 Task: Look for space in Merelani, Tanzania from 8th August, 2023 to 15th August, 2023 for 9 adults in price range Rs.10000 to Rs.14000. Place can be shared room with 5 bedrooms having 9 beds and 5 bathrooms. Property type can be house, flat, guest house. Amenities needed are: wifi, TV, free parkinig on premises, gym, breakfast. Booking option can be shelf check-in. Required host language is English.
Action: Mouse moved to (395, 84)
Screenshot: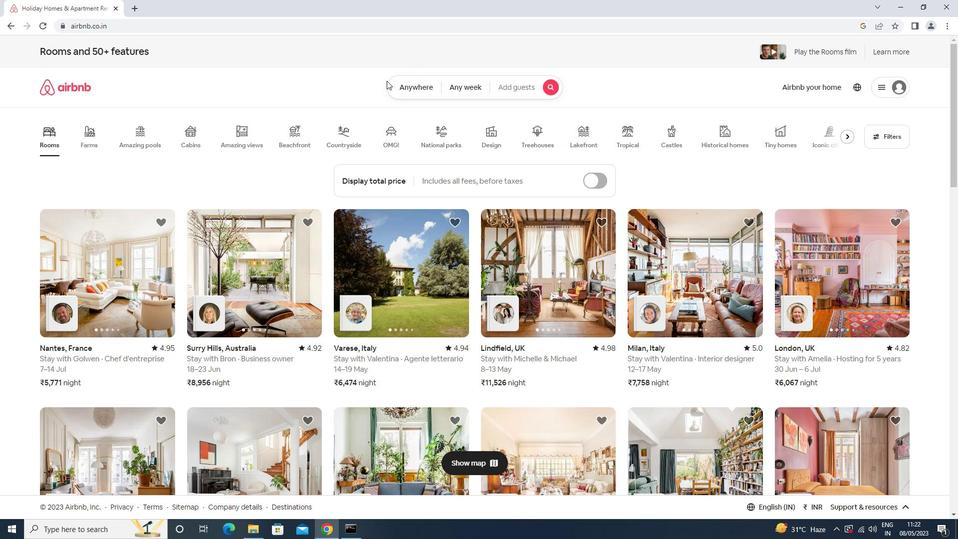 
Action: Mouse pressed left at (395, 84)
Screenshot: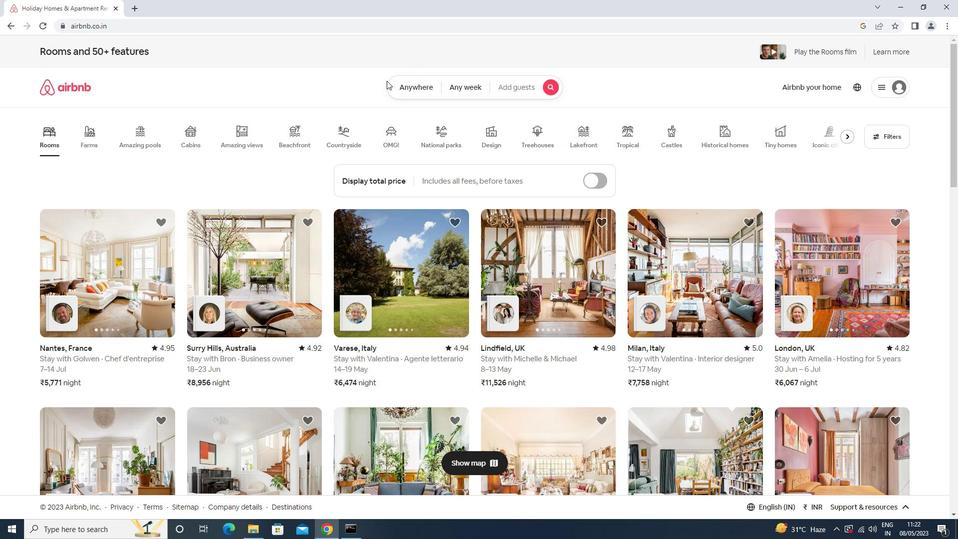 
Action: Mouse moved to (383, 116)
Screenshot: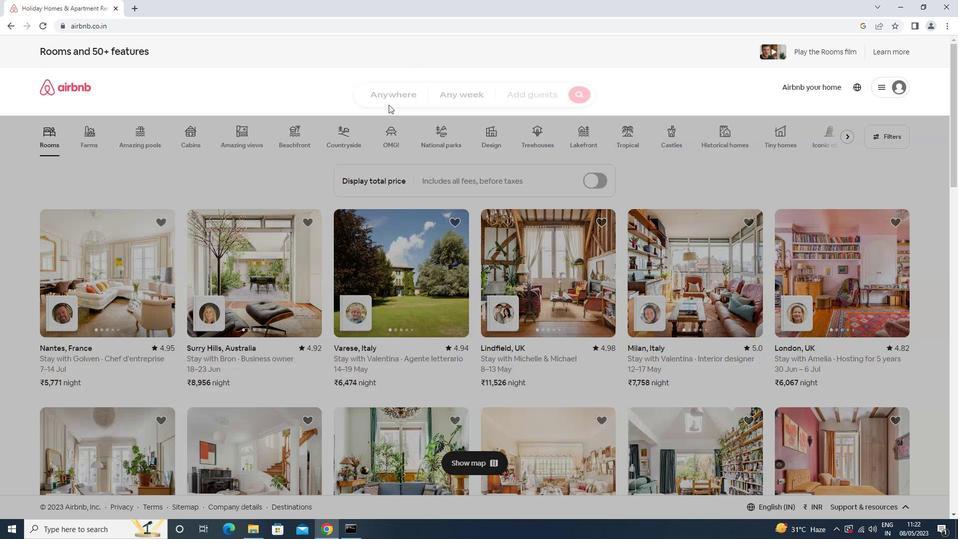 
Action: Mouse pressed left at (383, 116)
Screenshot: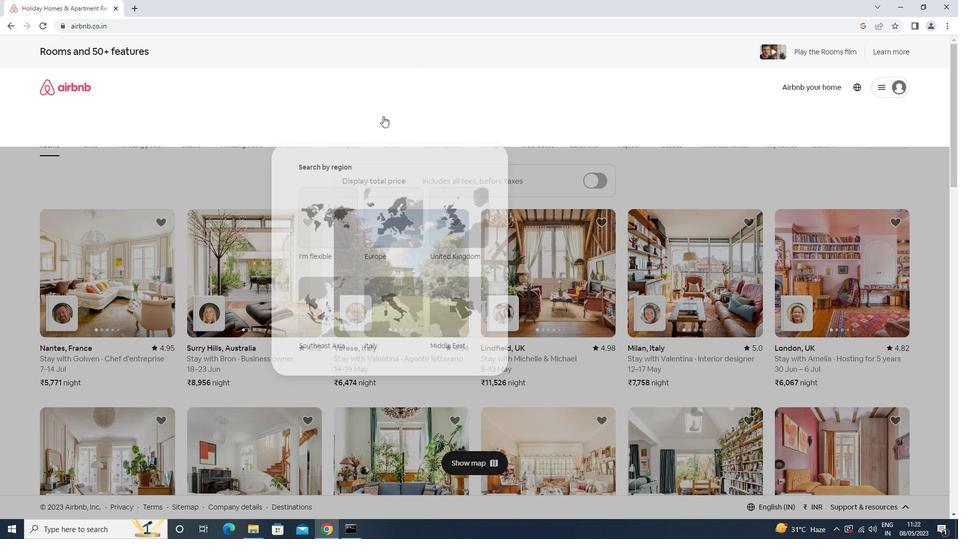 
Action: Key pressed merelani<Key.down>
Screenshot: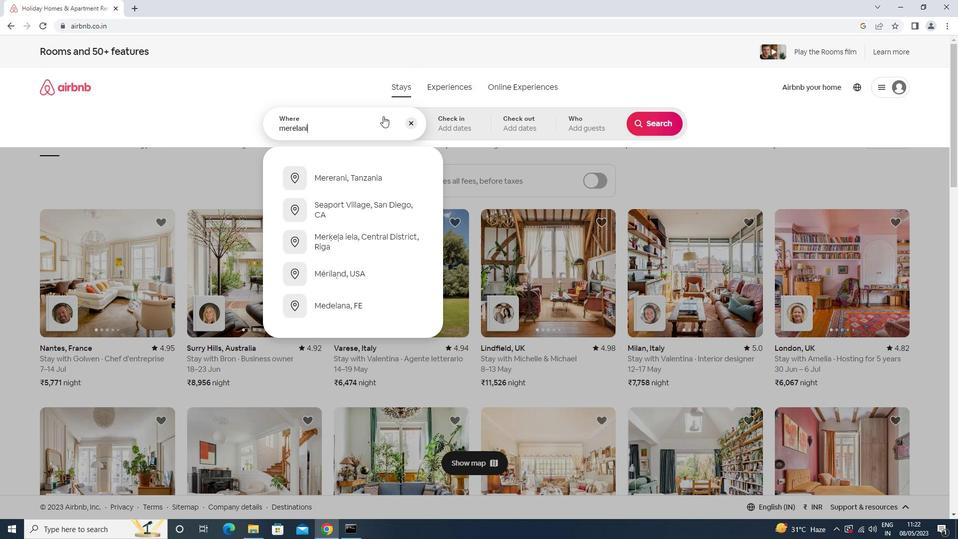 
Action: Mouse moved to (407, 104)
Screenshot: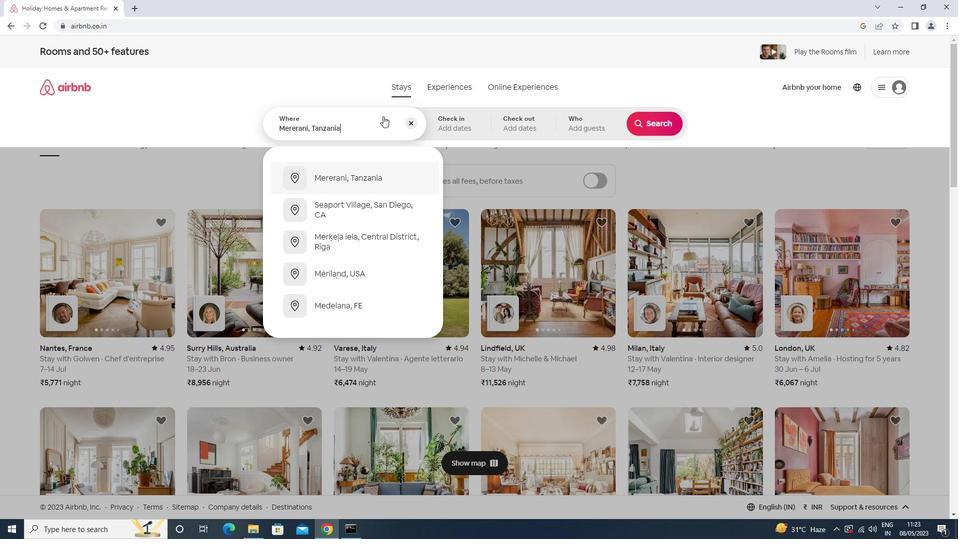 
Action: Key pressed <Key.enter>
Screenshot: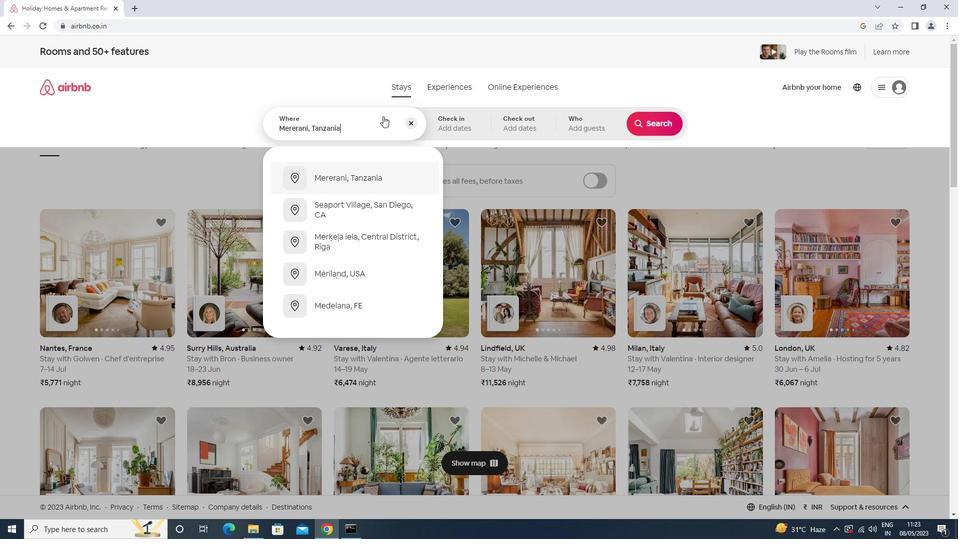 
Action: Mouse moved to (657, 206)
Screenshot: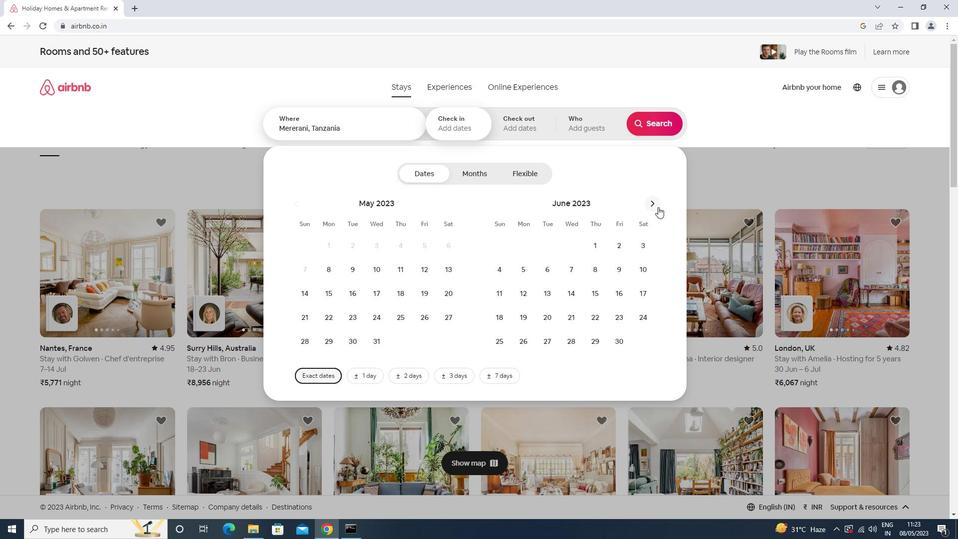 
Action: Mouse pressed left at (657, 206)
Screenshot: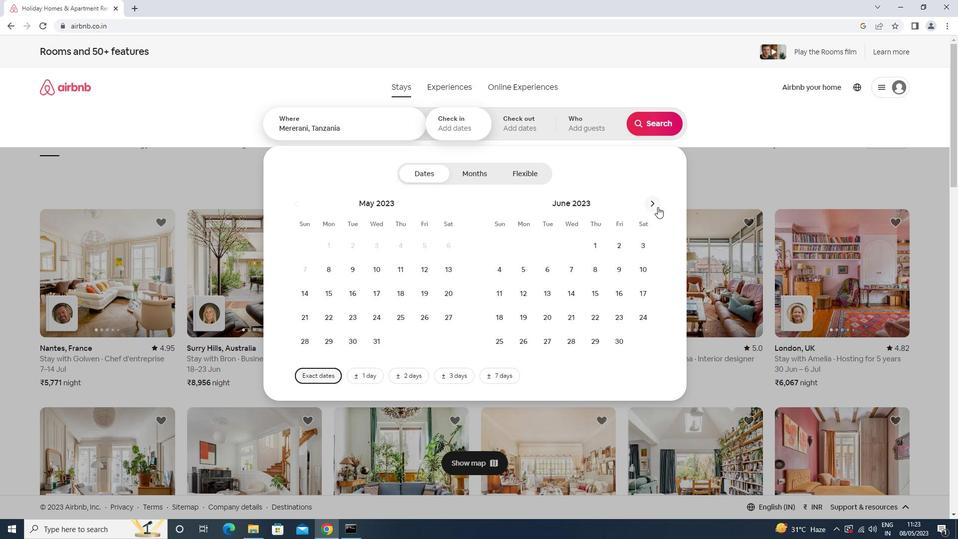 
Action: Mouse pressed left at (657, 206)
Screenshot: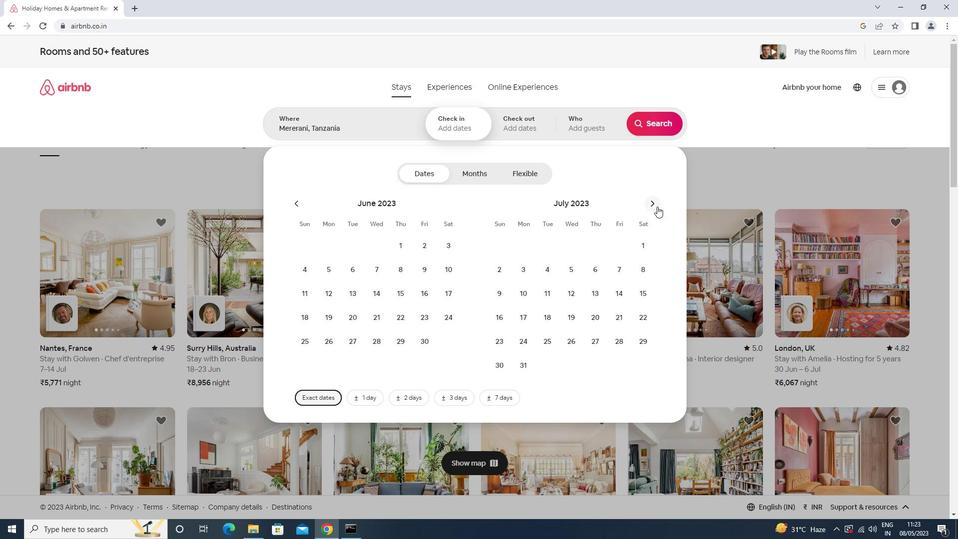 
Action: Mouse moved to (551, 266)
Screenshot: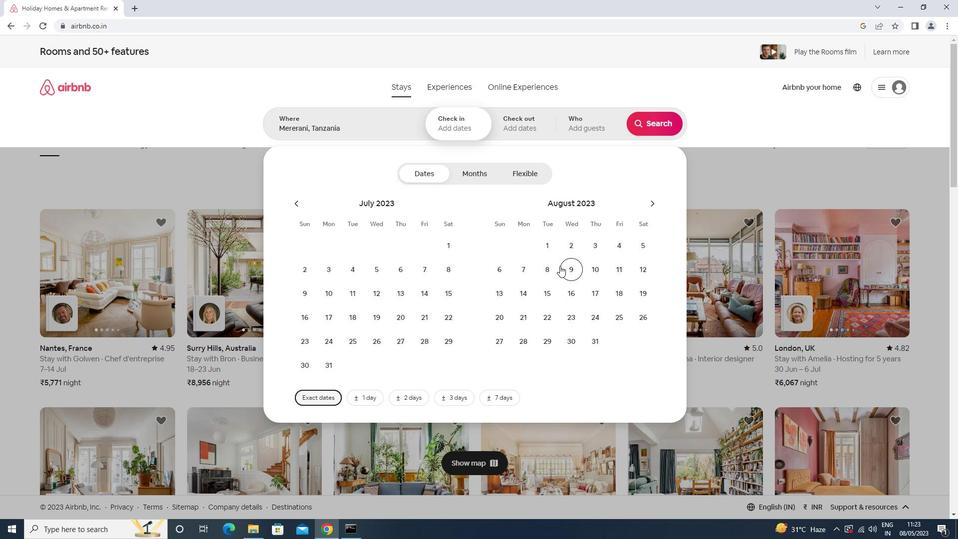 
Action: Mouse pressed left at (551, 266)
Screenshot: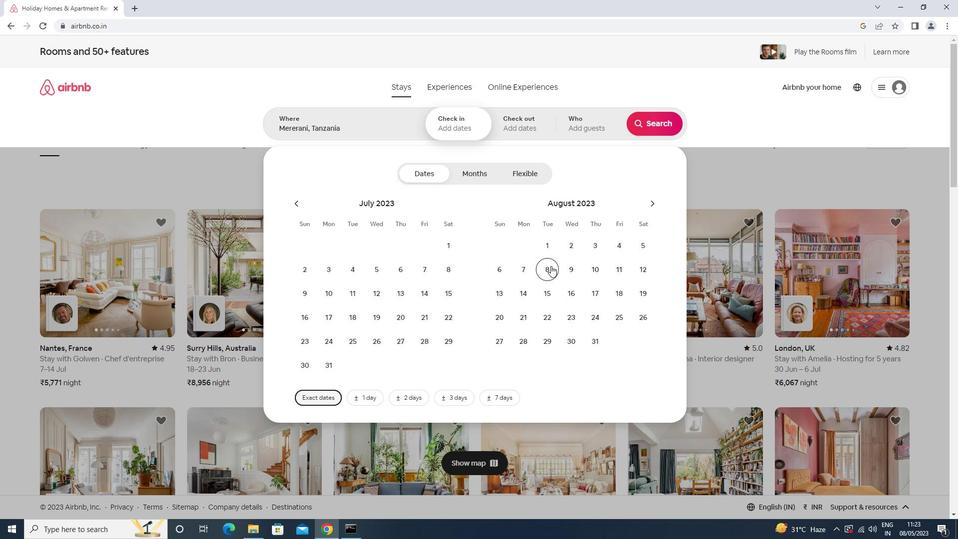 
Action: Mouse moved to (551, 292)
Screenshot: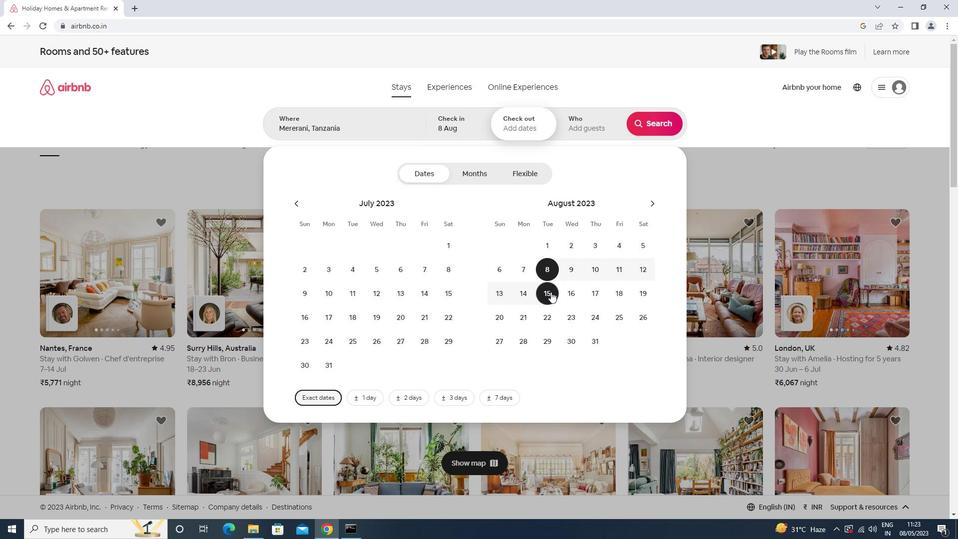 
Action: Mouse pressed left at (551, 292)
Screenshot: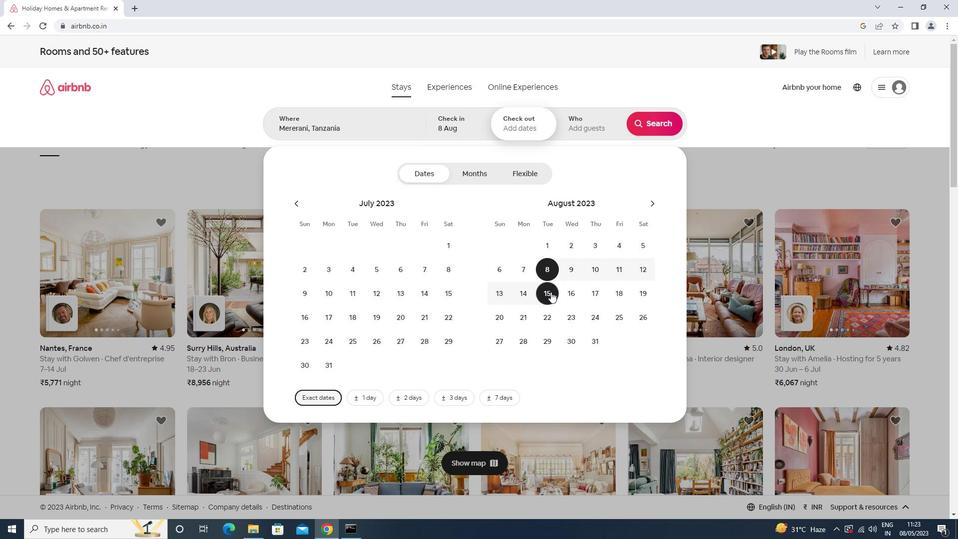 
Action: Mouse moved to (594, 129)
Screenshot: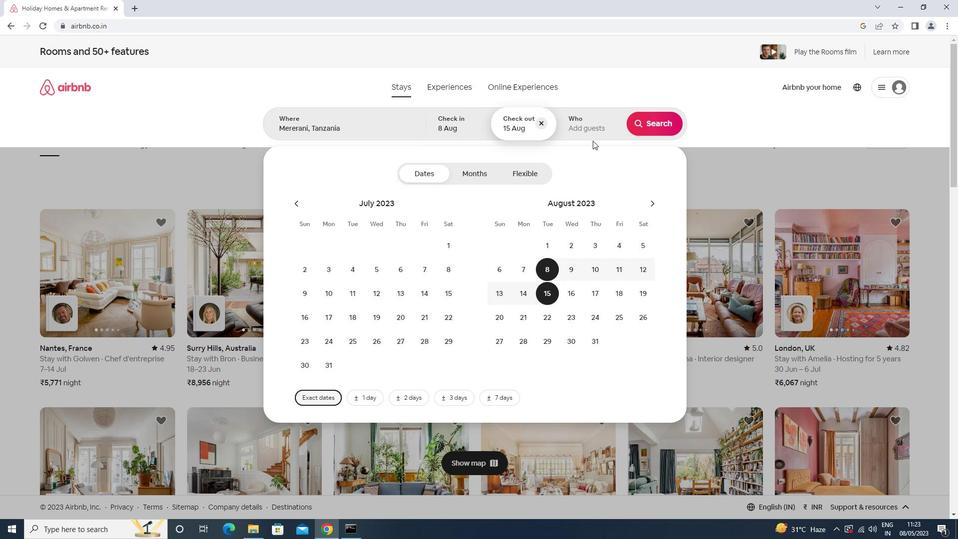 
Action: Mouse pressed left at (594, 129)
Screenshot: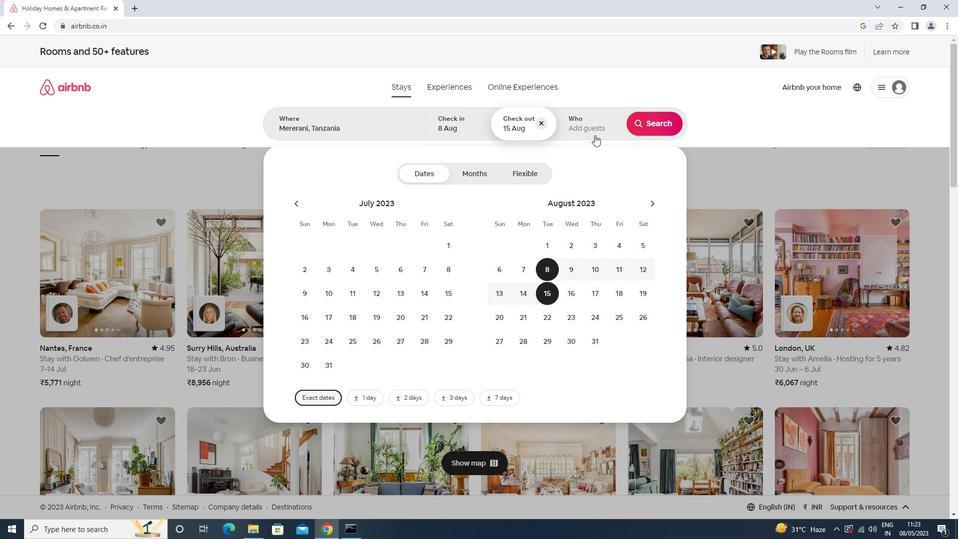 
Action: Mouse moved to (656, 177)
Screenshot: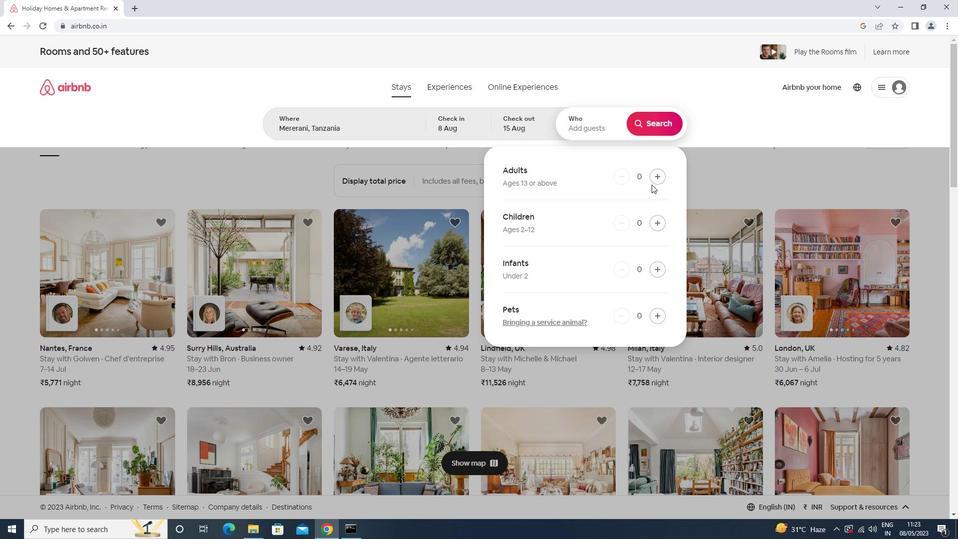 
Action: Mouse pressed left at (656, 177)
Screenshot: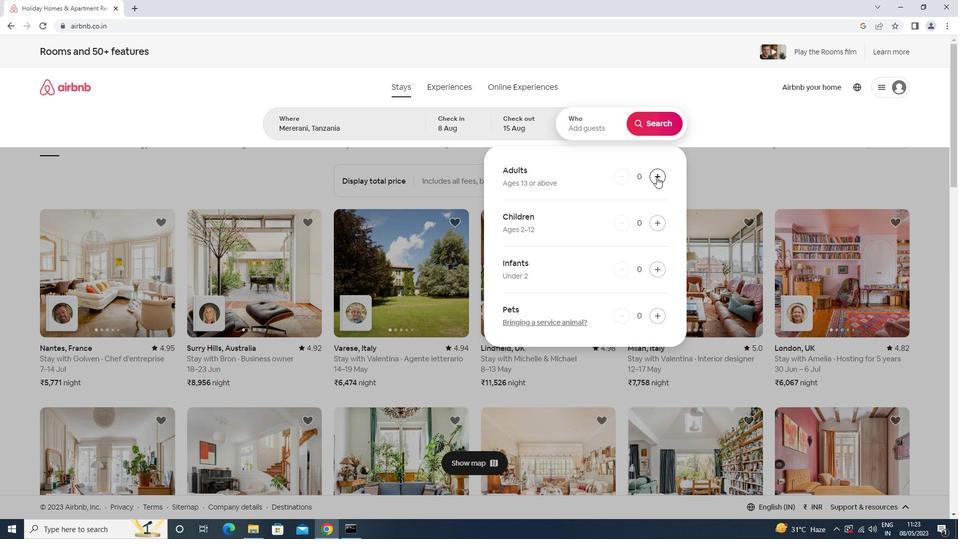 
Action: Mouse pressed left at (656, 177)
Screenshot: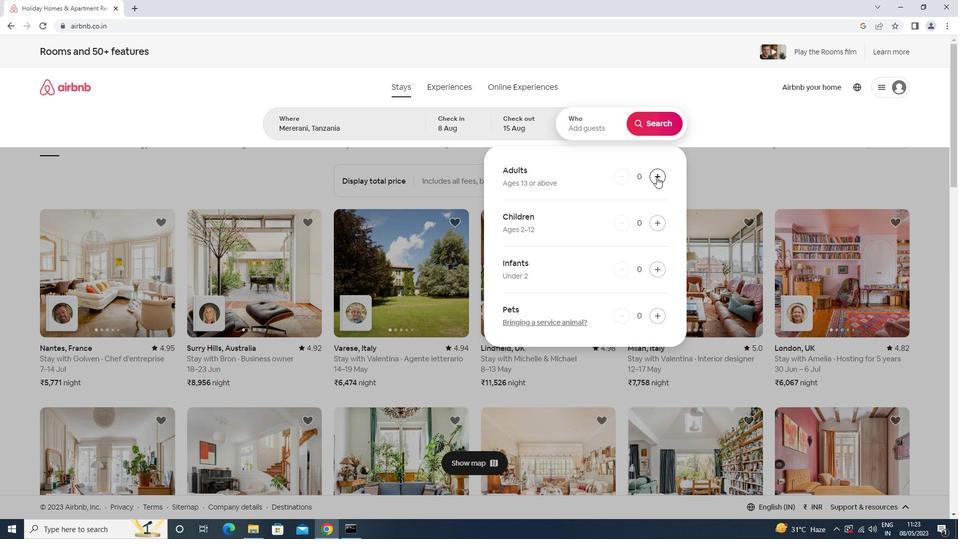 
Action: Mouse pressed left at (656, 177)
Screenshot: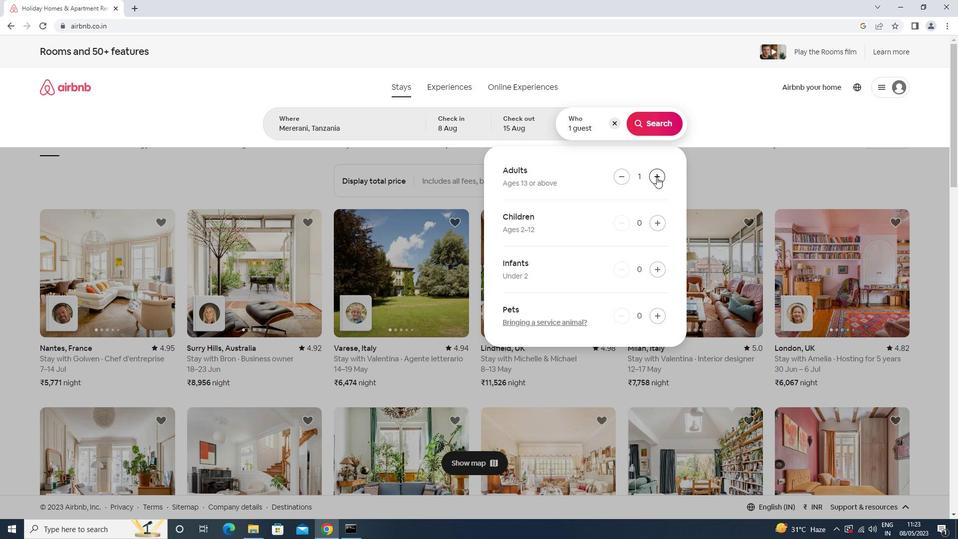 
Action: Mouse pressed left at (656, 177)
Screenshot: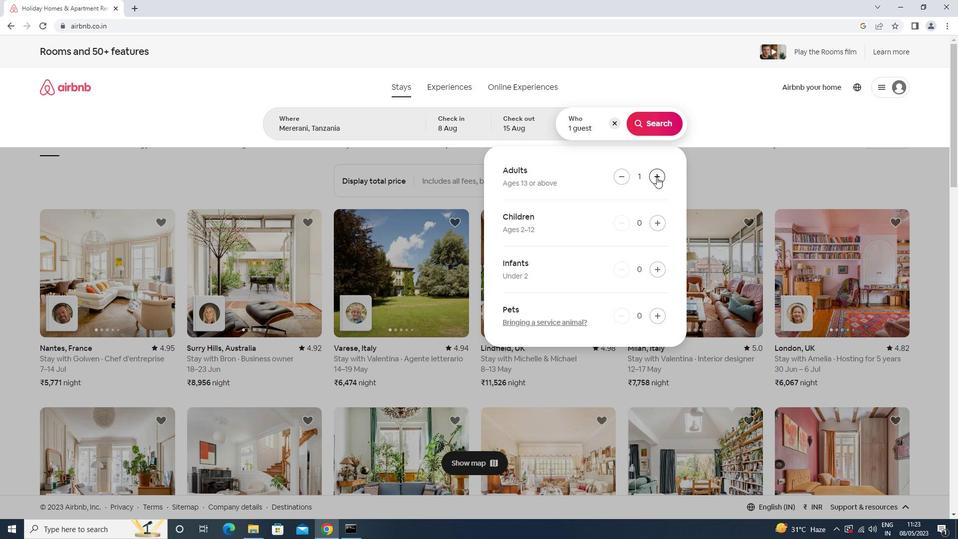 
Action: Mouse pressed left at (656, 177)
Screenshot: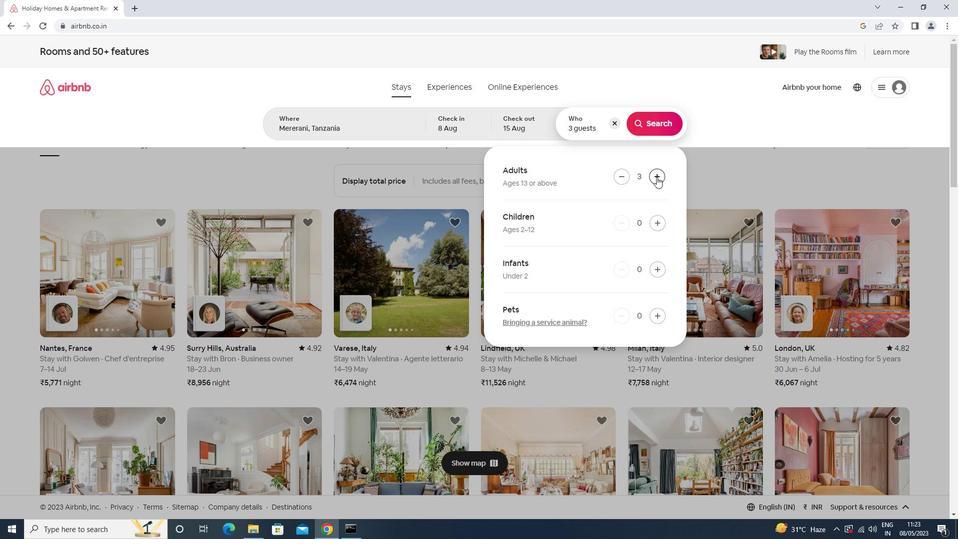 
Action: Mouse pressed left at (656, 177)
Screenshot: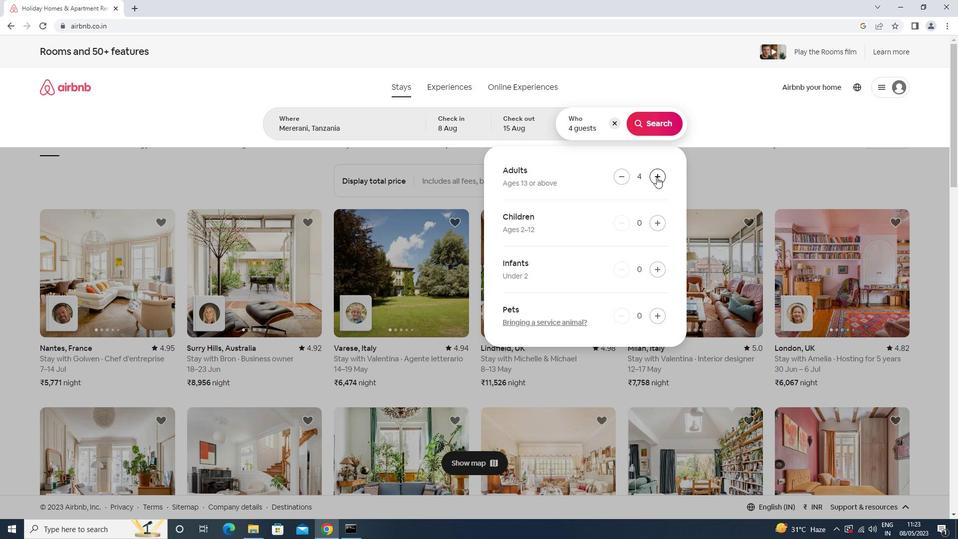 
Action: Mouse pressed left at (656, 177)
Screenshot: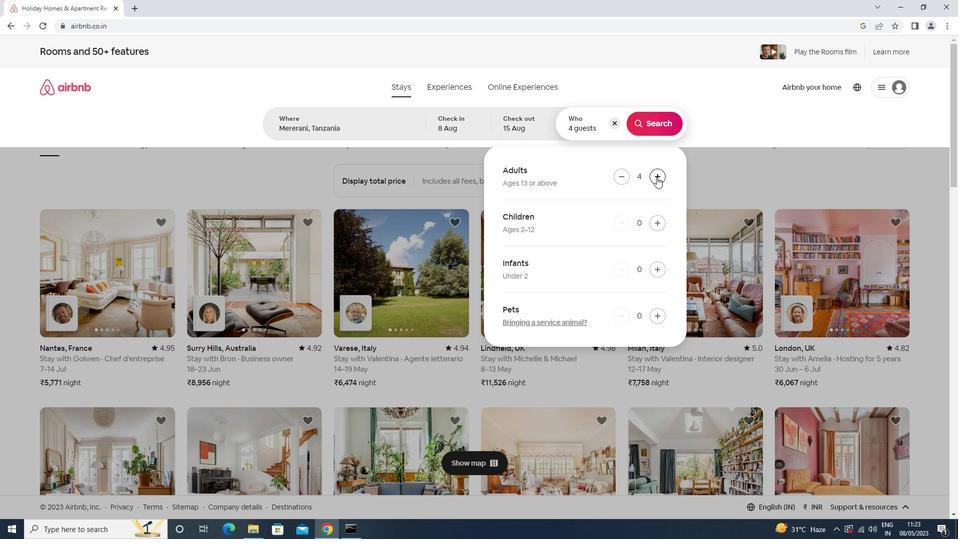 
Action: Mouse pressed left at (656, 177)
Screenshot: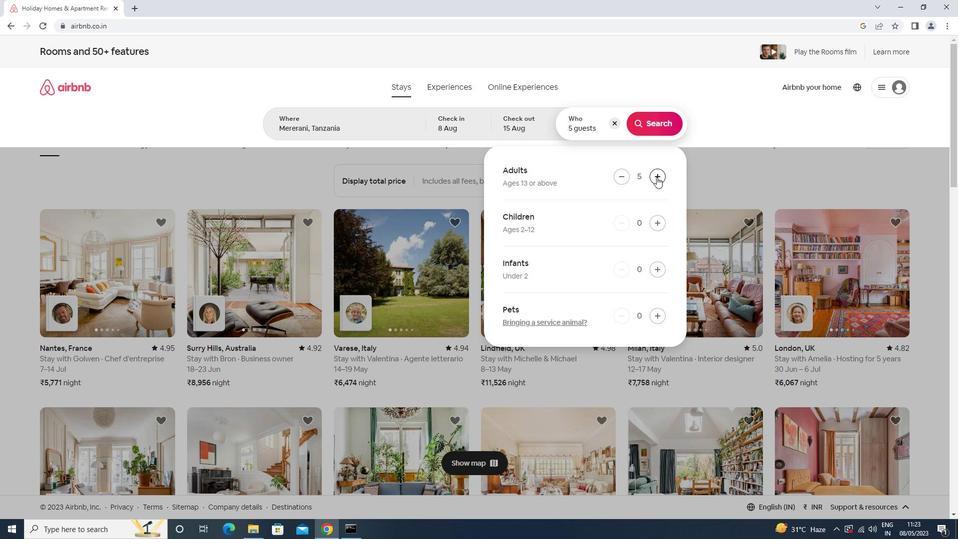 
Action: Mouse pressed left at (656, 177)
Screenshot: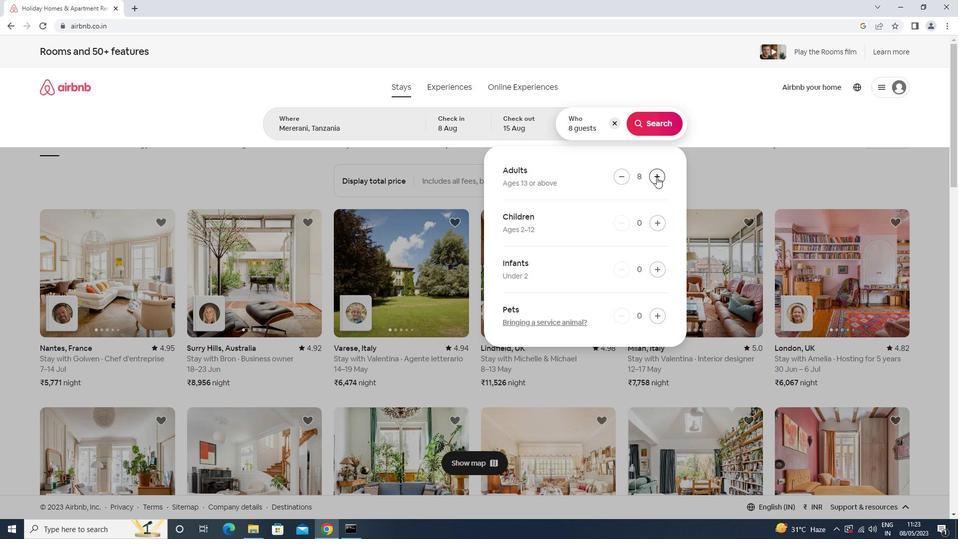 
Action: Mouse moved to (658, 125)
Screenshot: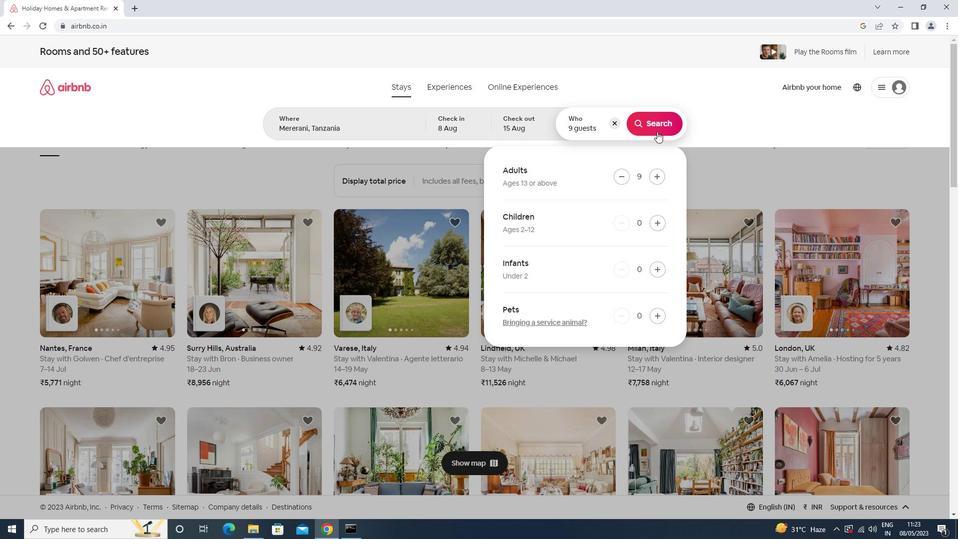 
Action: Mouse pressed left at (658, 125)
Screenshot: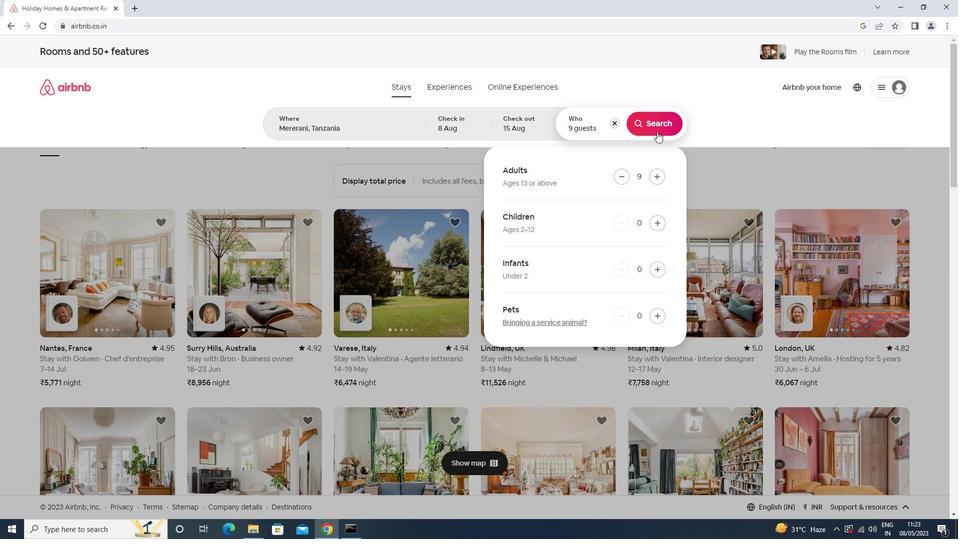 
Action: Mouse moved to (919, 95)
Screenshot: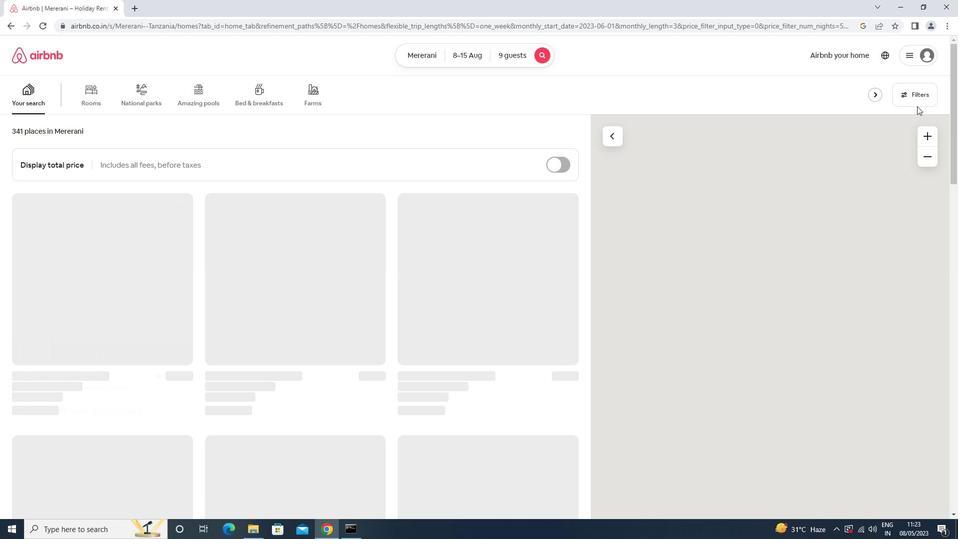 
Action: Mouse pressed left at (919, 95)
Screenshot: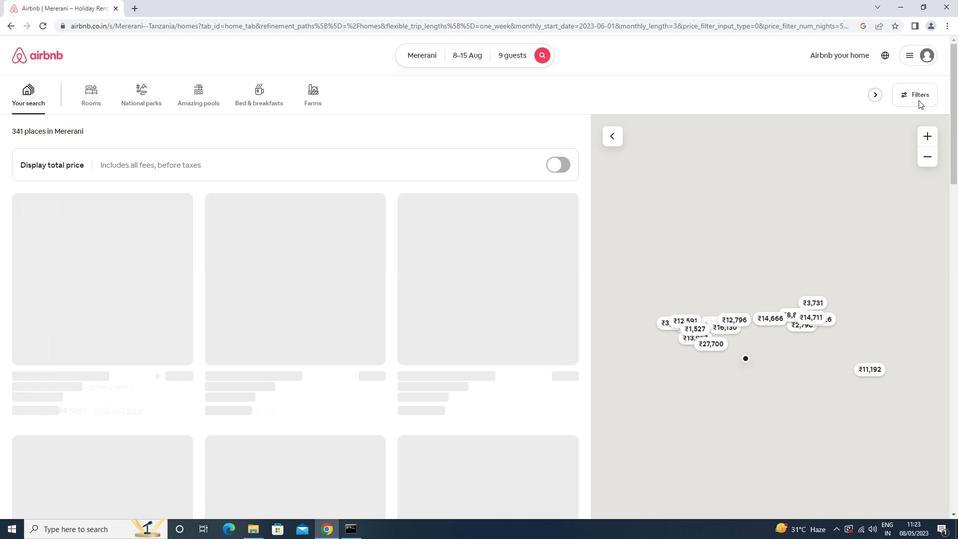 
Action: Mouse moved to (403, 336)
Screenshot: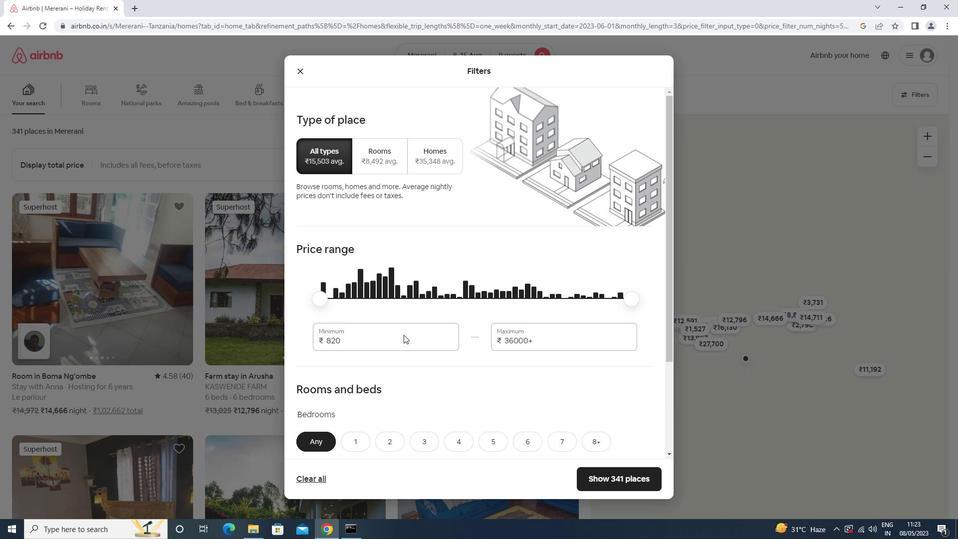 
Action: Mouse pressed left at (403, 336)
Screenshot: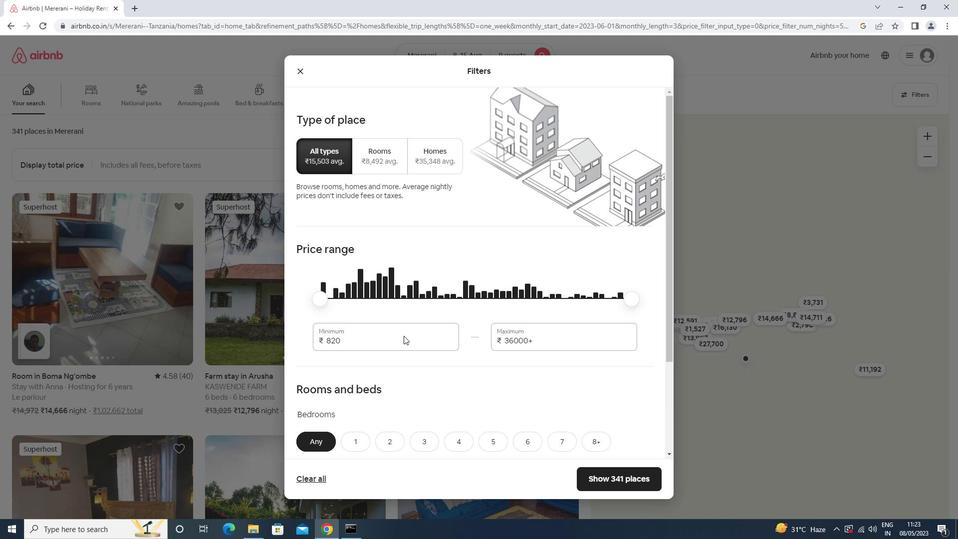 
Action: Key pressed <Key.backspace><Key.backspace><Key.backspace>10000<Key.tab>14000
Screenshot: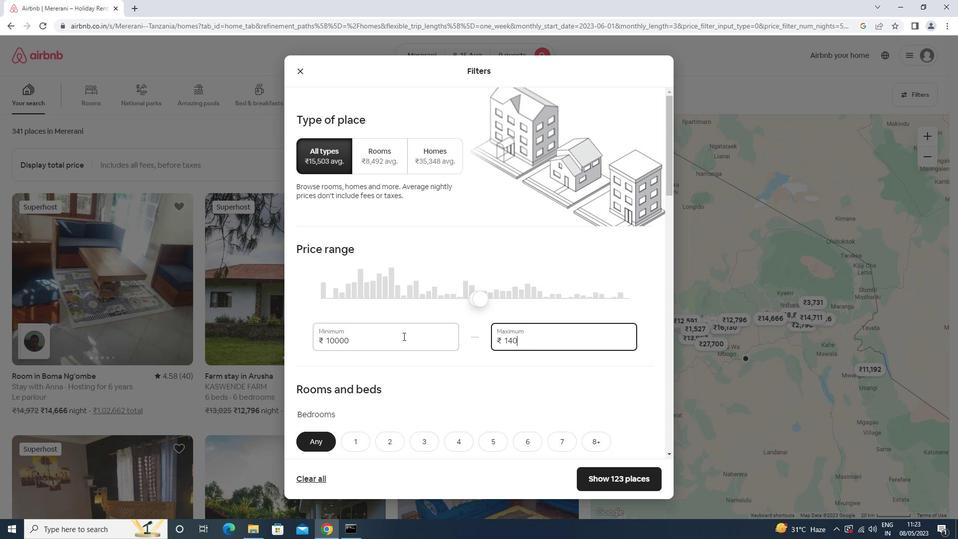 
Action: Mouse moved to (406, 342)
Screenshot: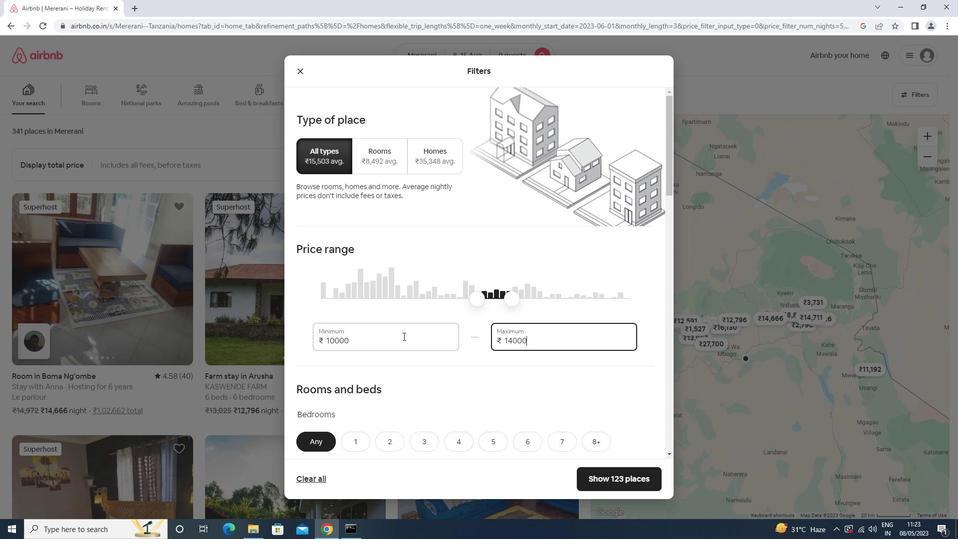 
Action: Mouse scrolled (406, 342) with delta (0, 0)
Screenshot: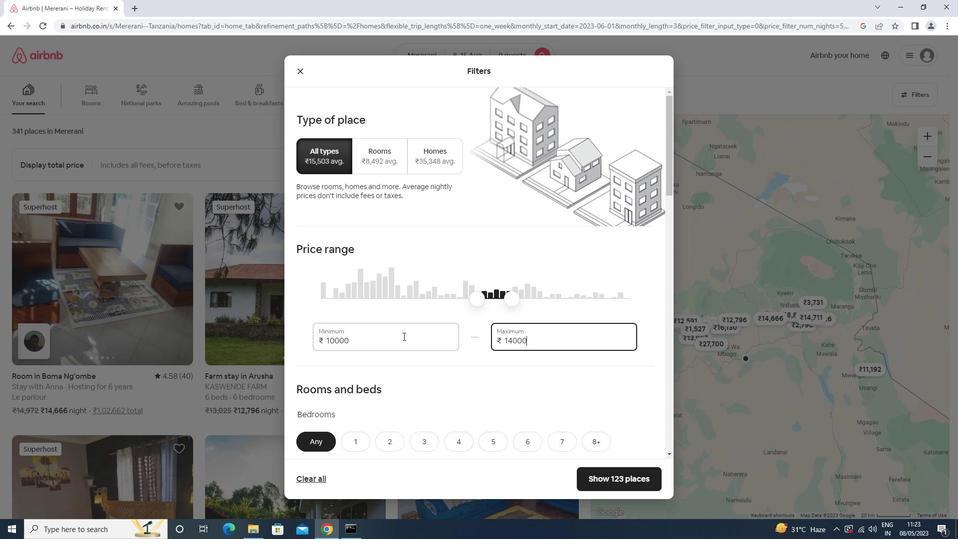 
Action: Mouse moved to (409, 346)
Screenshot: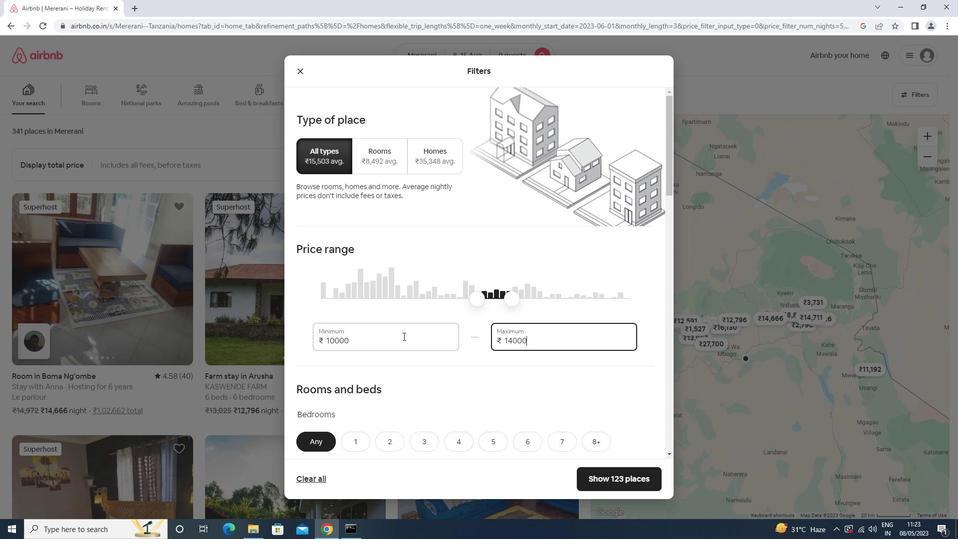 
Action: Mouse scrolled (409, 345) with delta (0, 0)
Screenshot: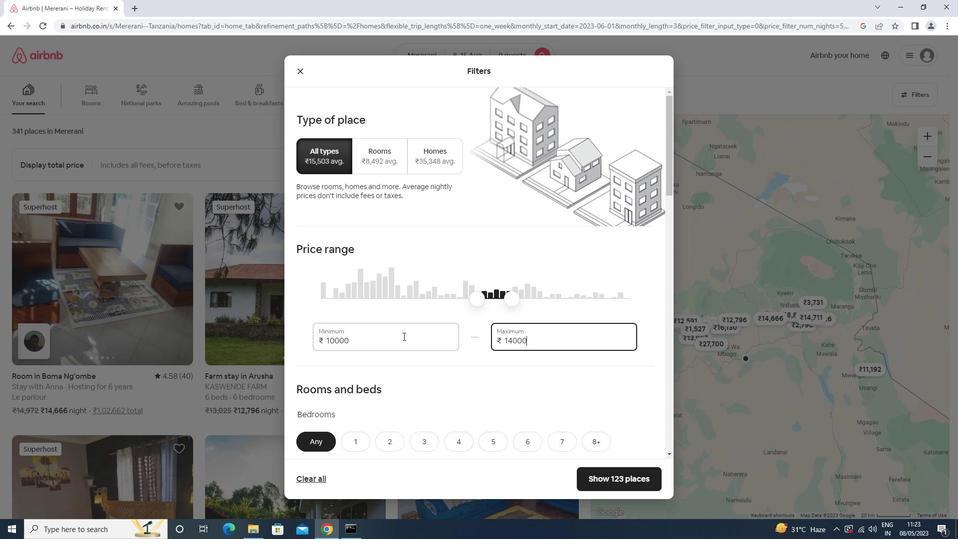 
Action: Mouse moved to (410, 346)
Screenshot: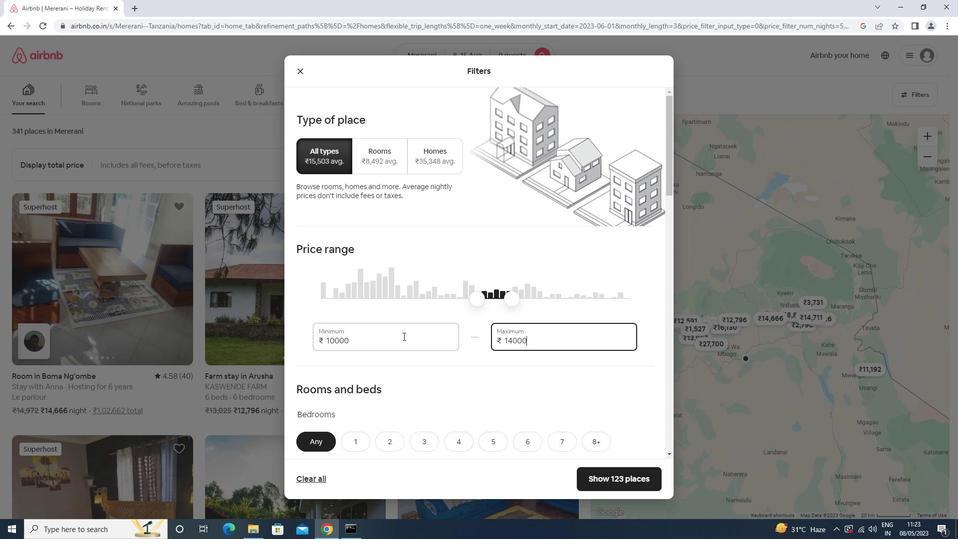 
Action: Mouse scrolled (410, 345) with delta (0, 0)
Screenshot: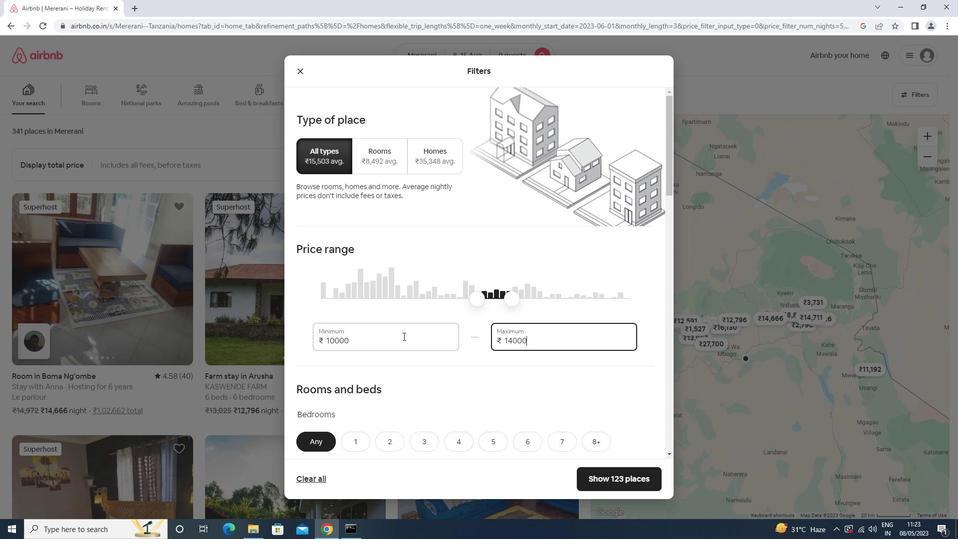 
Action: Mouse moved to (497, 292)
Screenshot: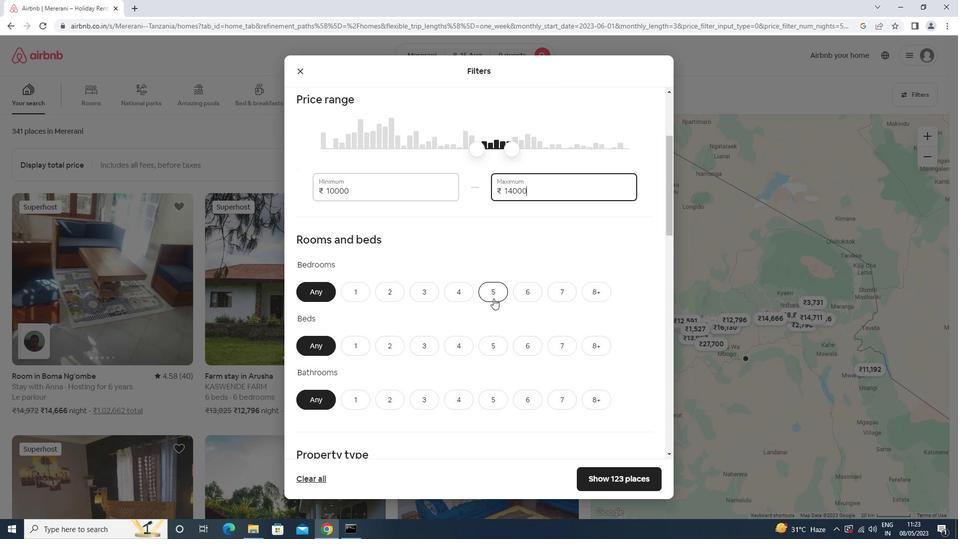 
Action: Mouse pressed left at (497, 292)
Screenshot: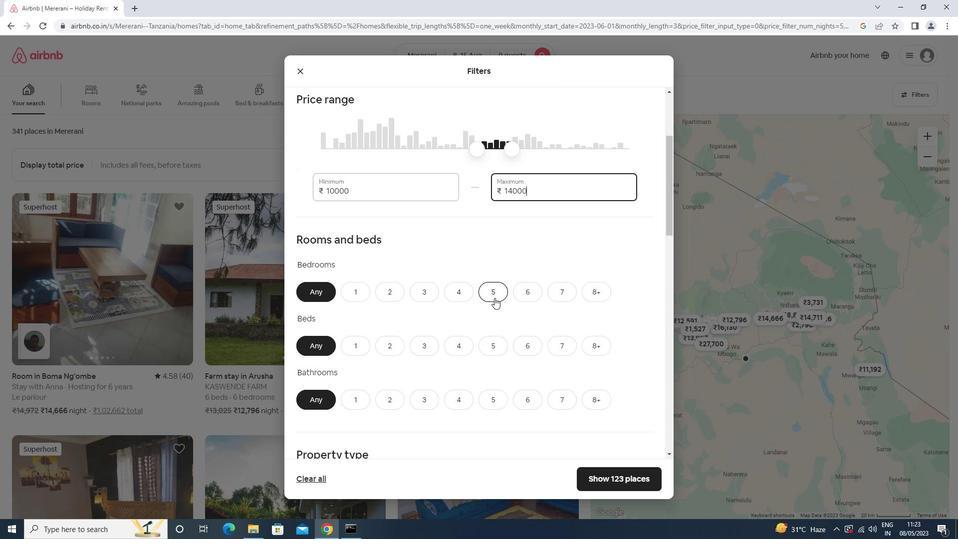 
Action: Mouse moved to (601, 340)
Screenshot: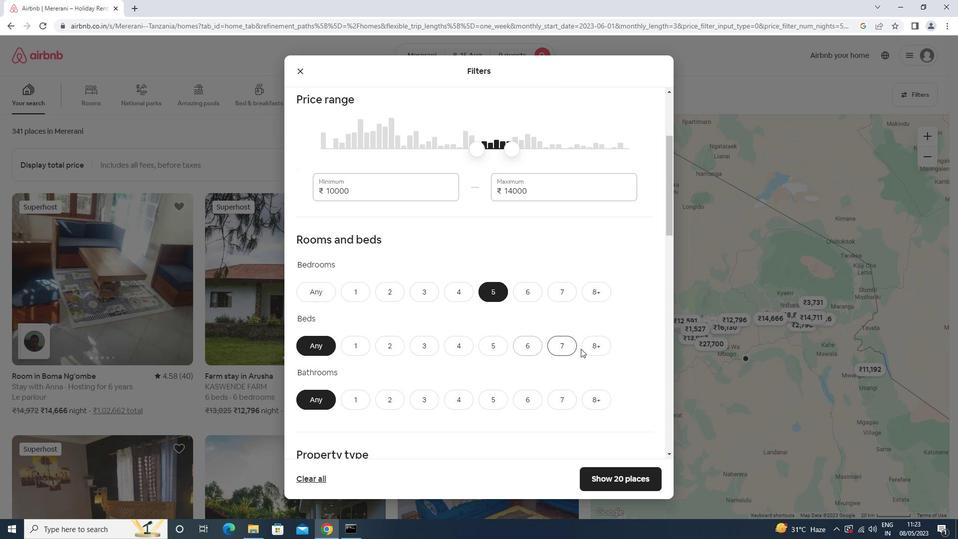 
Action: Mouse pressed left at (601, 340)
Screenshot: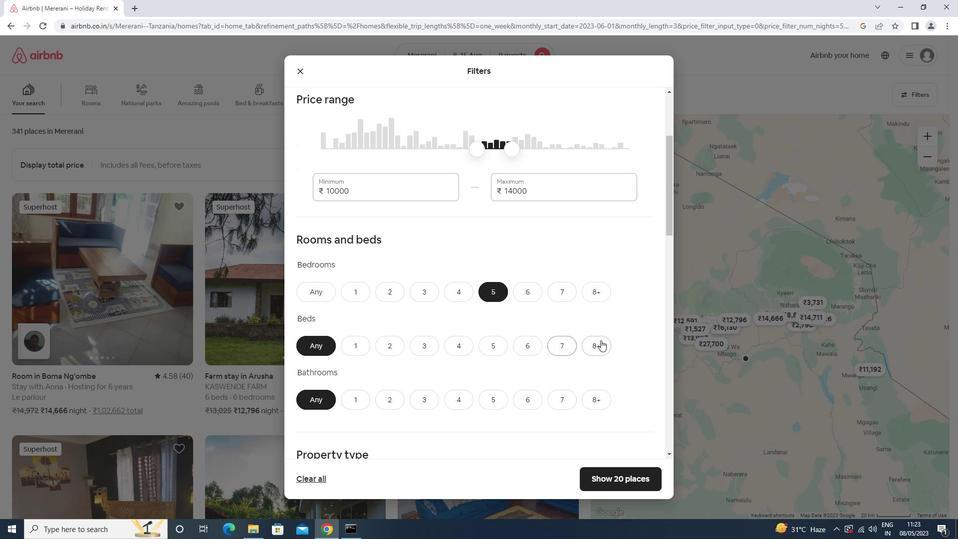 
Action: Mouse moved to (487, 393)
Screenshot: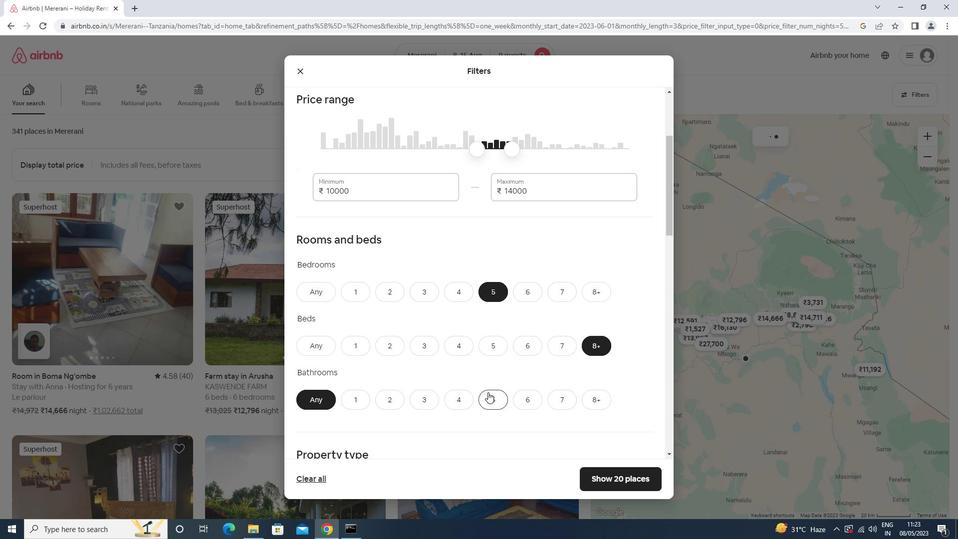 
Action: Mouse pressed left at (487, 393)
Screenshot: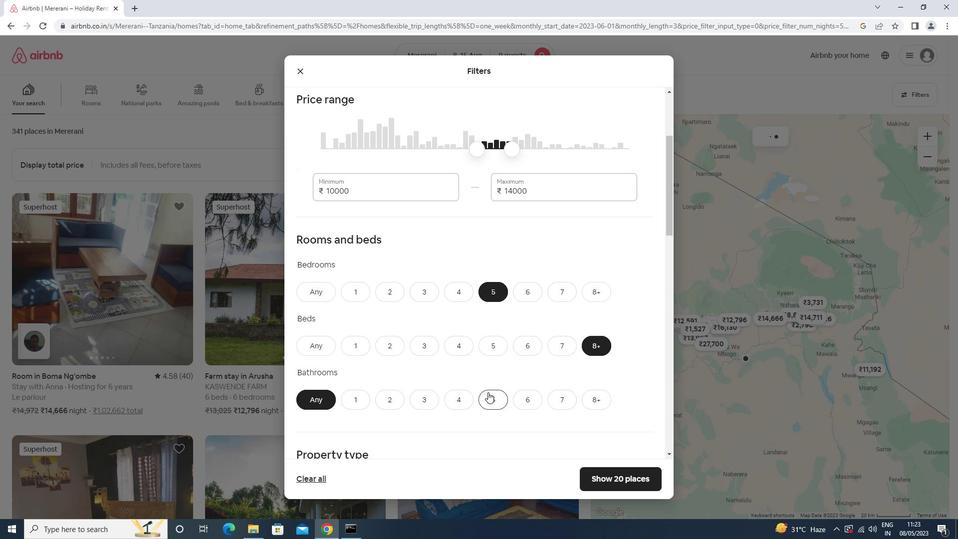 
Action: Mouse moved to (496, 358)
Screenshot: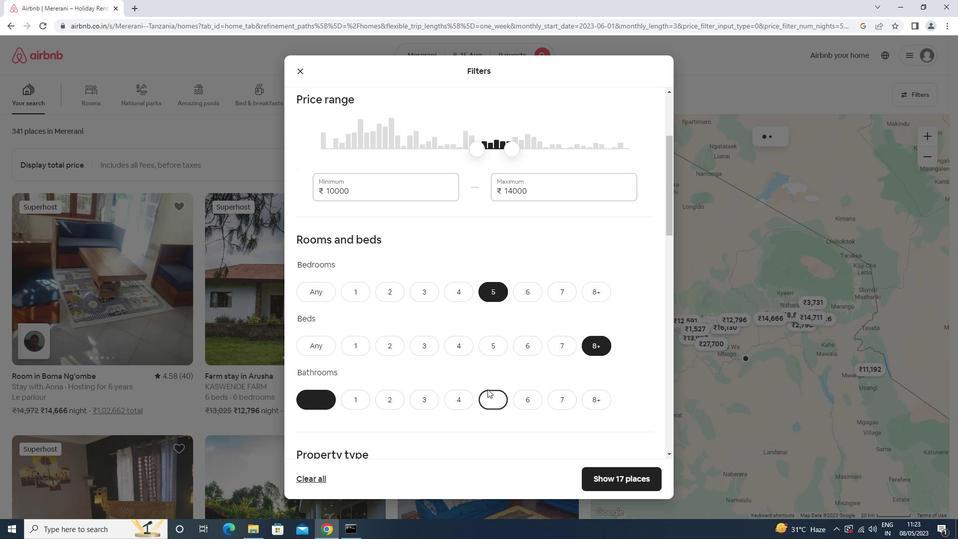 
Action: Mouse scrolled (496, 357) with delta (0, 0)
Screenshot: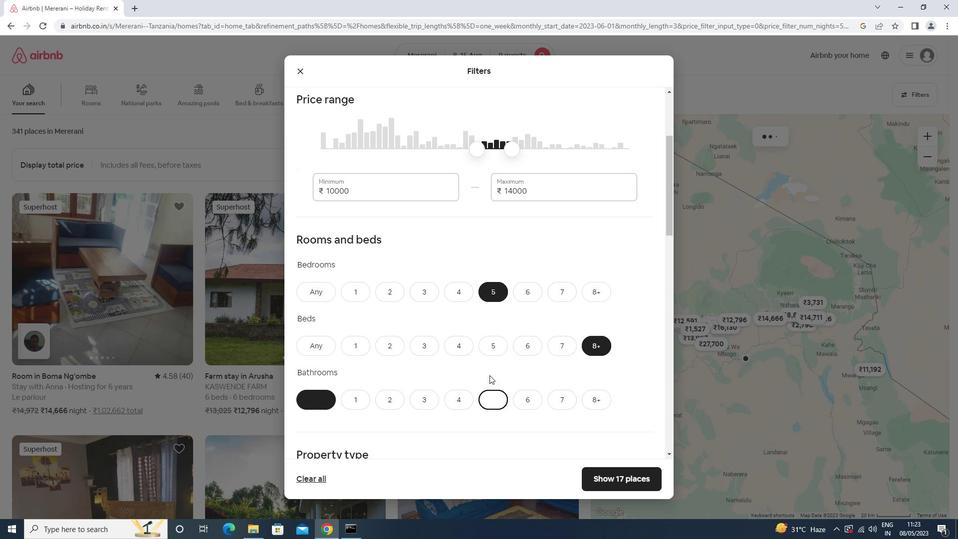 
Action: Mouse scrolled (496, 357) with delta (0, 0)
Screenshot: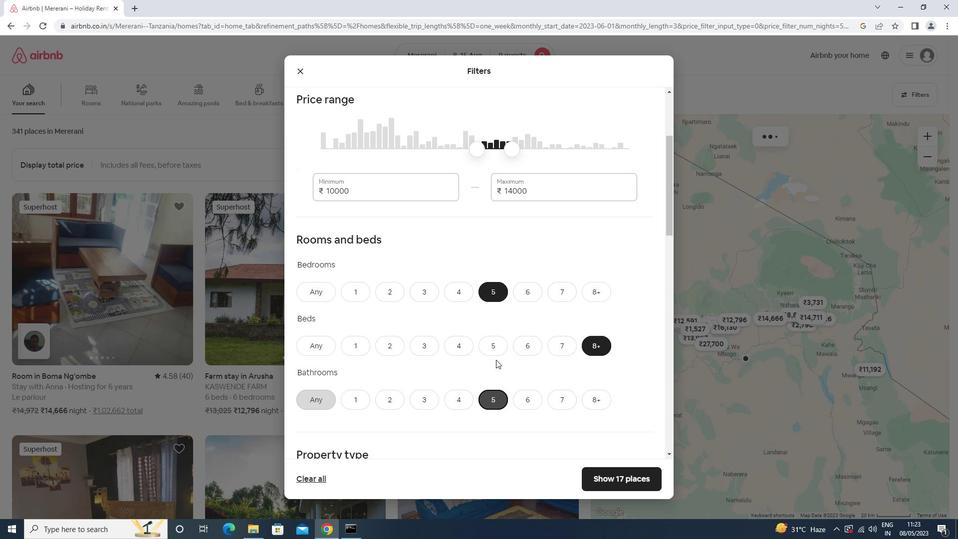 
Action: Mouse scrolled (496, 357) with delta (0, 0)
Screenshot: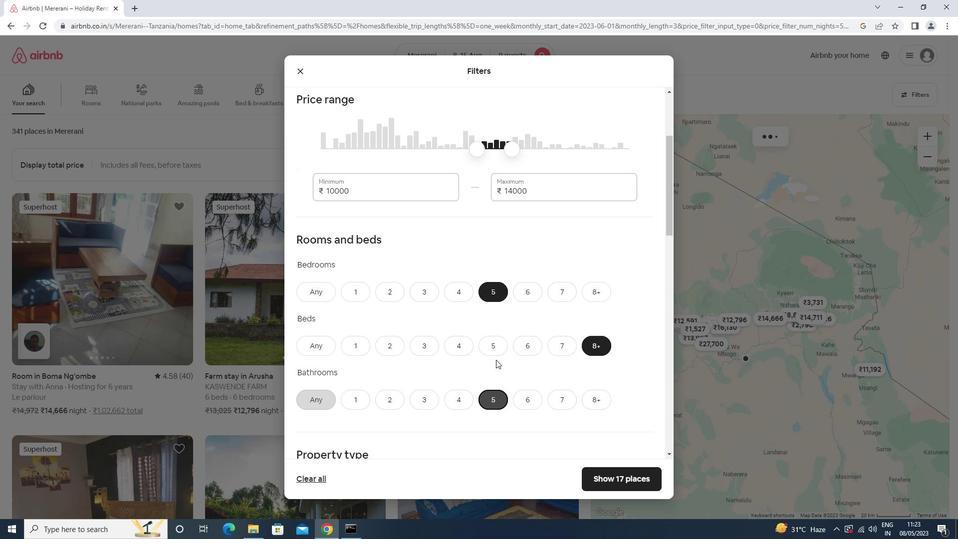 
Action: Mouse scrolled (496, 357) with delta (0, 0)
Screenshot: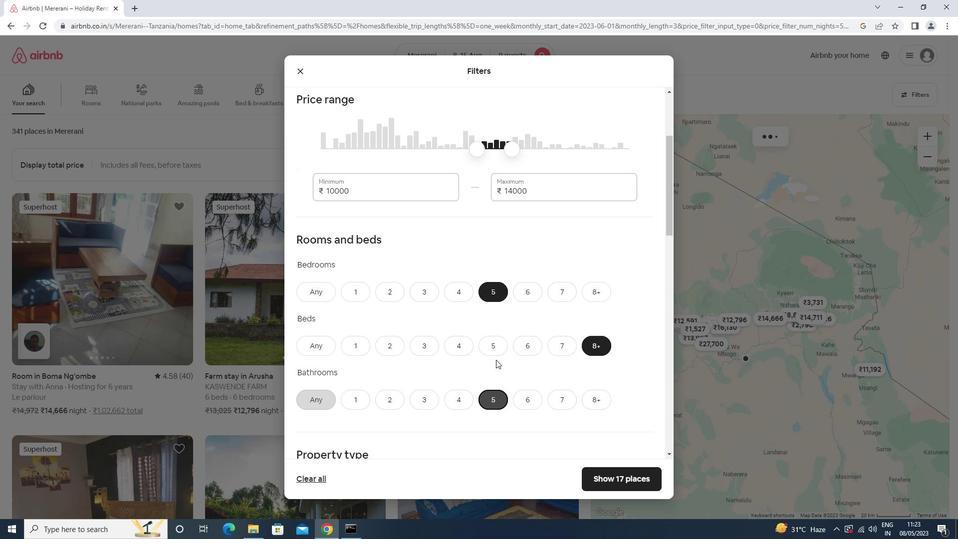 
Action: Mouse scrolled (496, 357) with delta (0, 0)
Screenshot: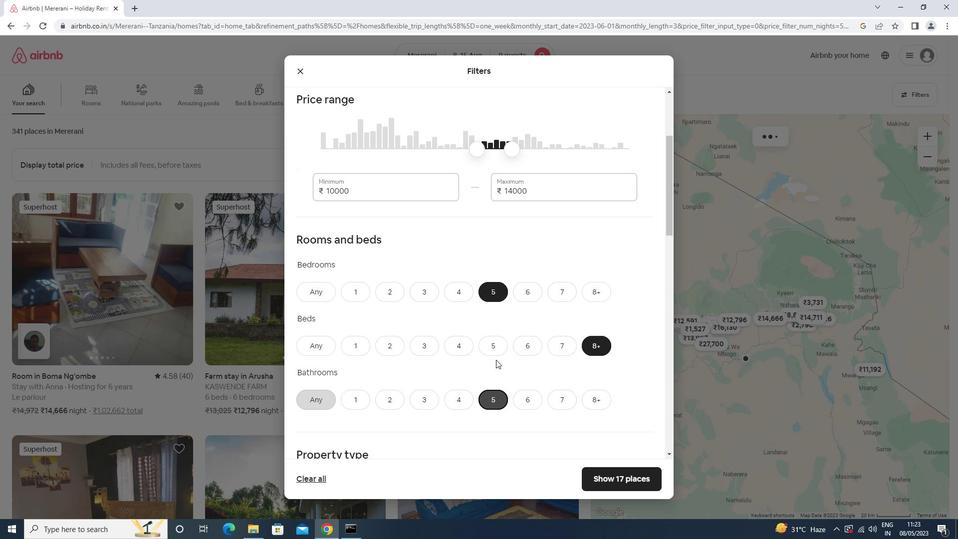 
Action: Mouse moved to (338, 254)
Screenshot: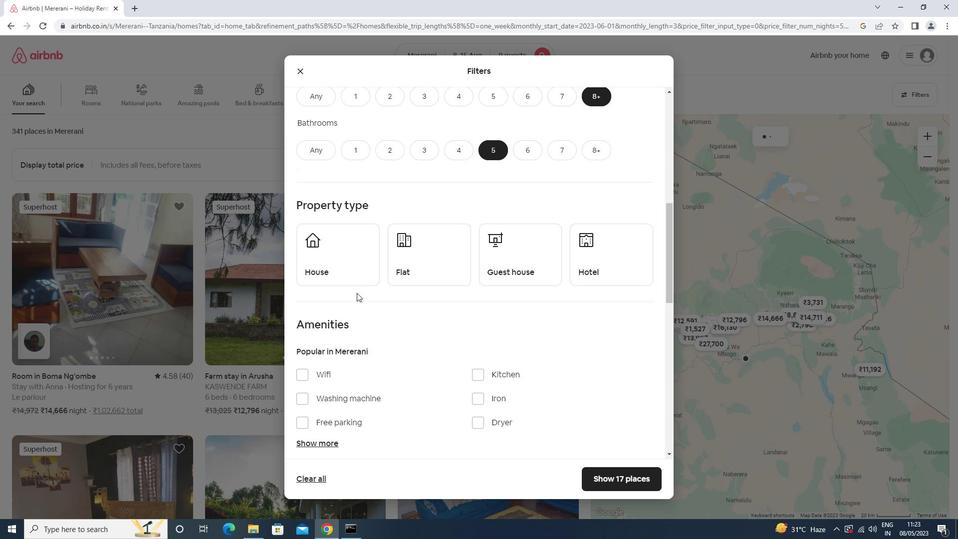 
Action: Mouse pressed left at (338, 254)
Screenshot: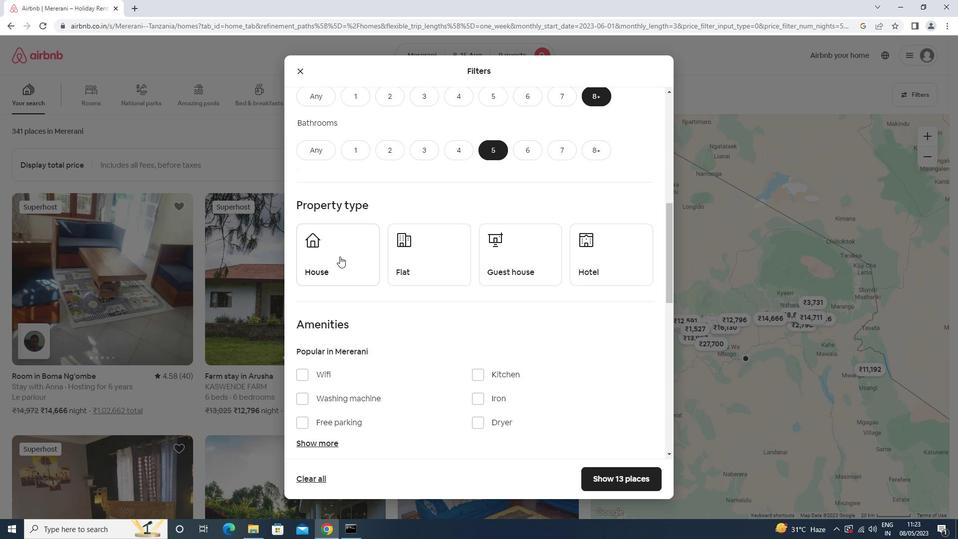 
Action: Mouse moved to (465, 274)
Screenshot: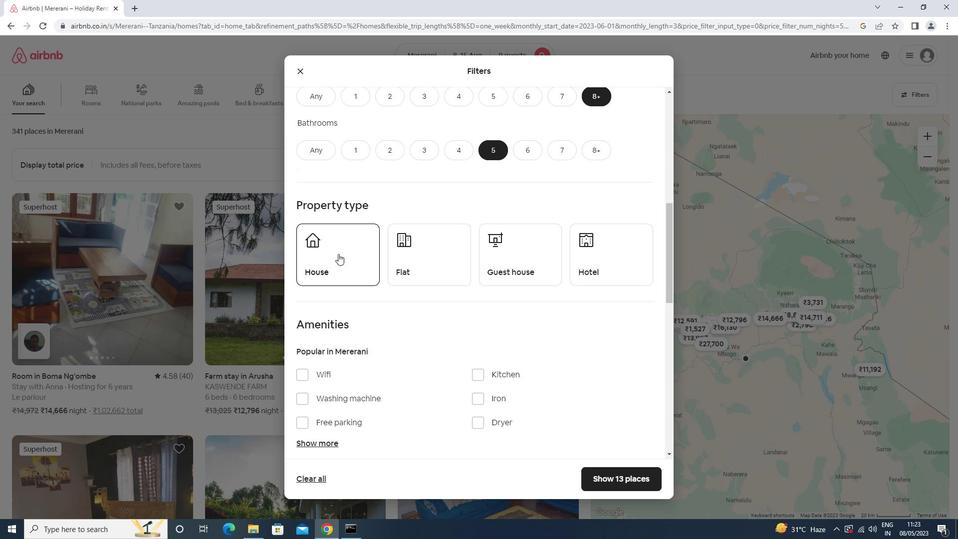 
Action: Mouse pressed left at (465, 274)
Screenshot: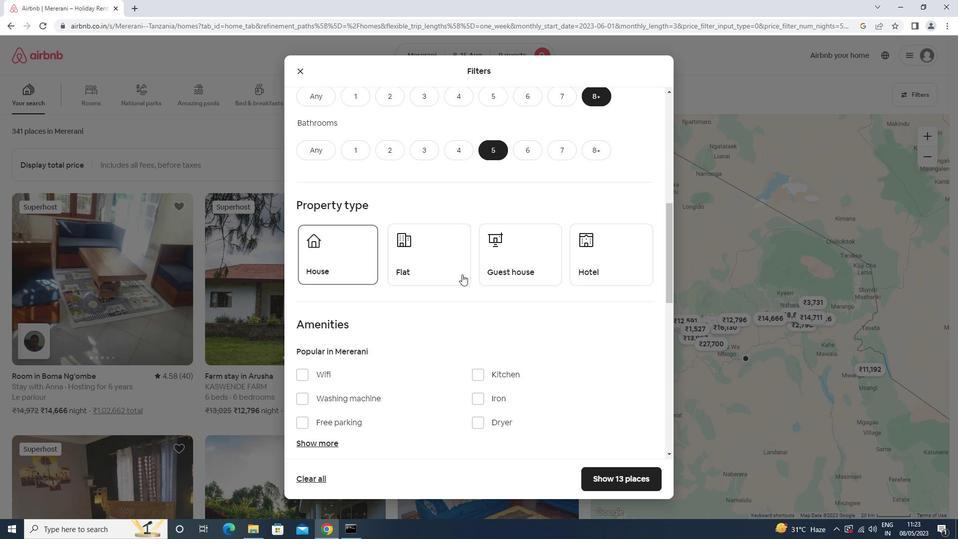 
Action: Mouse moved to (510, 261)
Screenshot: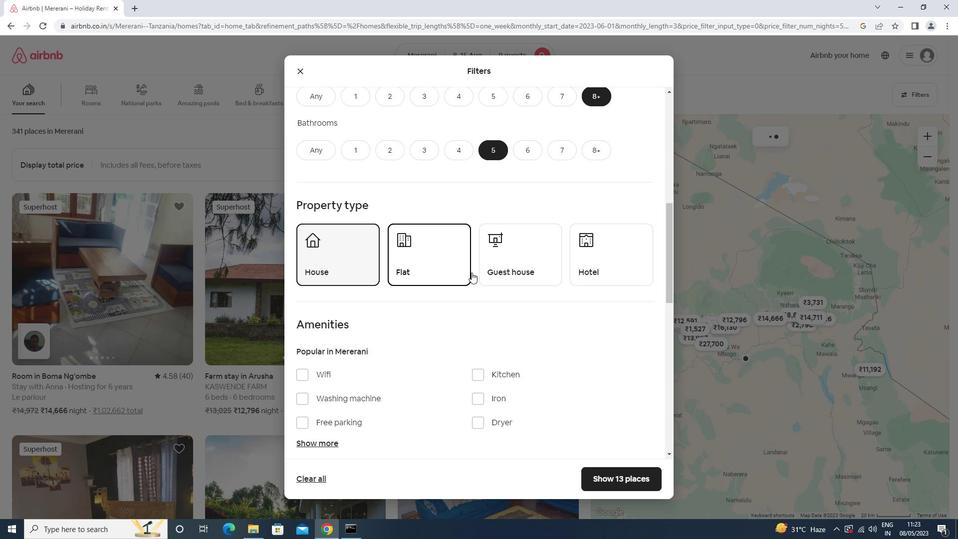 
Action: Mouse pressed left at (510, 261)
Screenshot: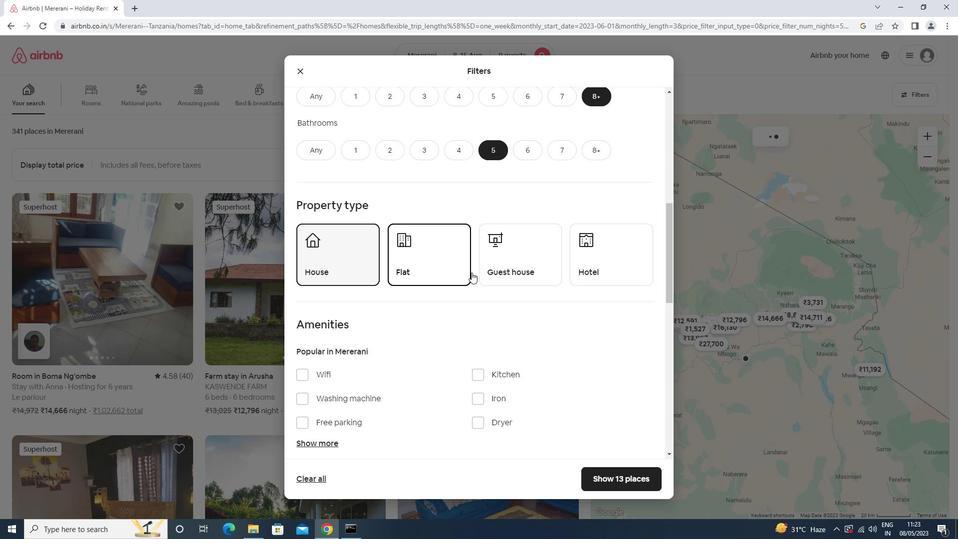 
Action: Mouse scrolled (510, 261) with delta (0, 0)
Screenshot: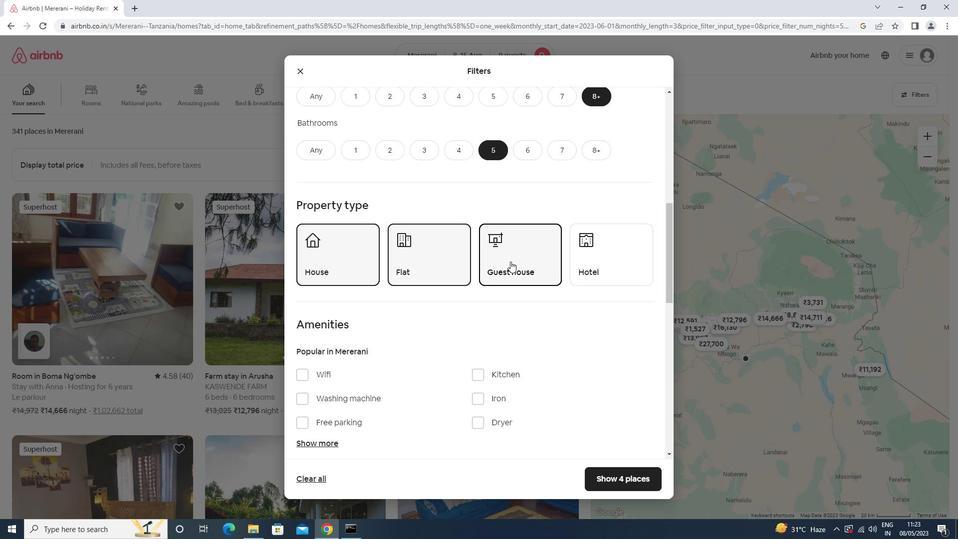 
Action: Mouse scrolled (510, 261) with delta (0, 0)
Screenshot: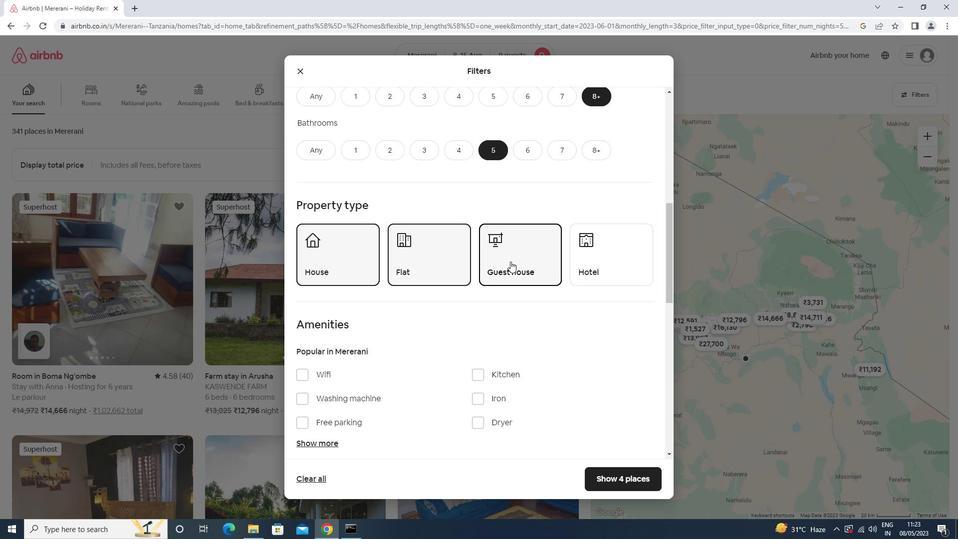 
Action: Mouse scrolled (510, 261) with delta (0, 0)
Screenshot: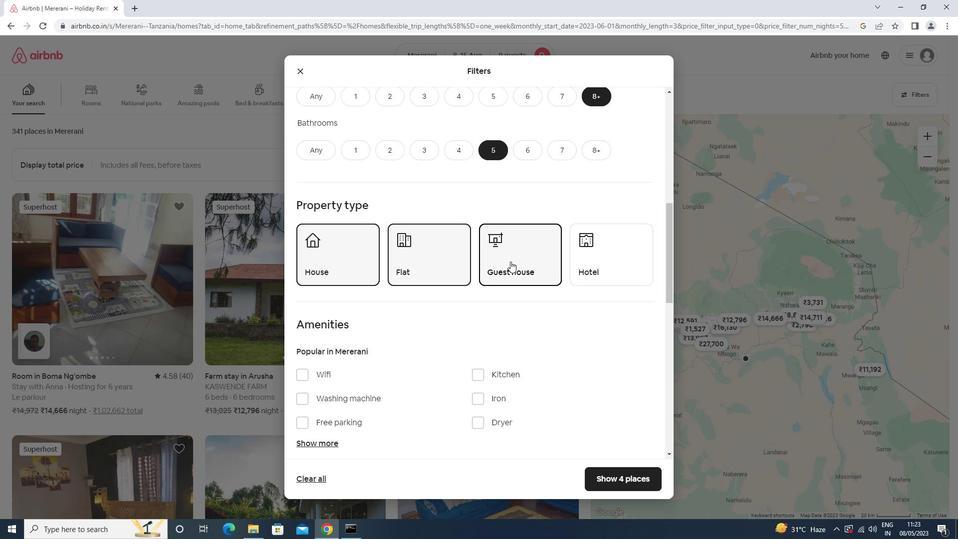 
Action: Mouse moved to (329, 218)
Screenshot: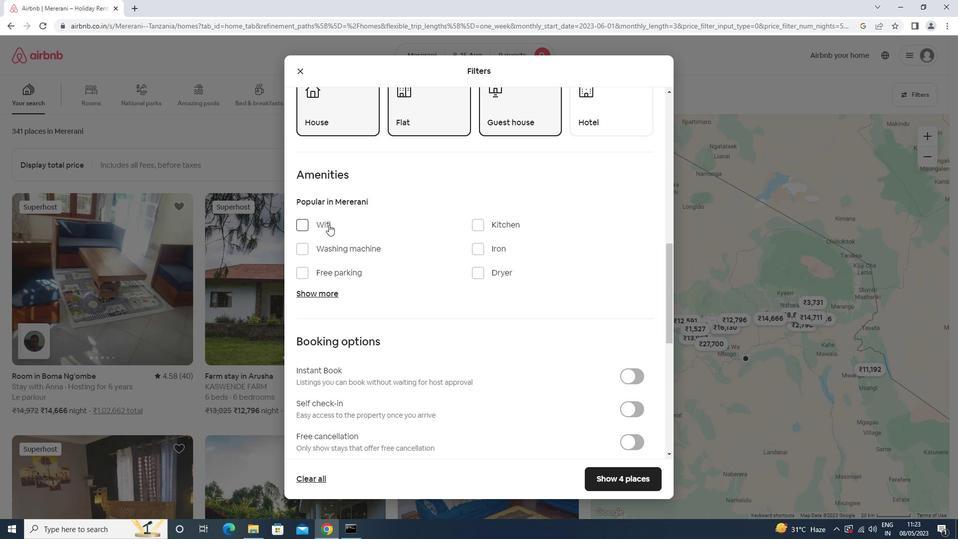
Action: Mouse pressed left at (329, 218)
Screenshot: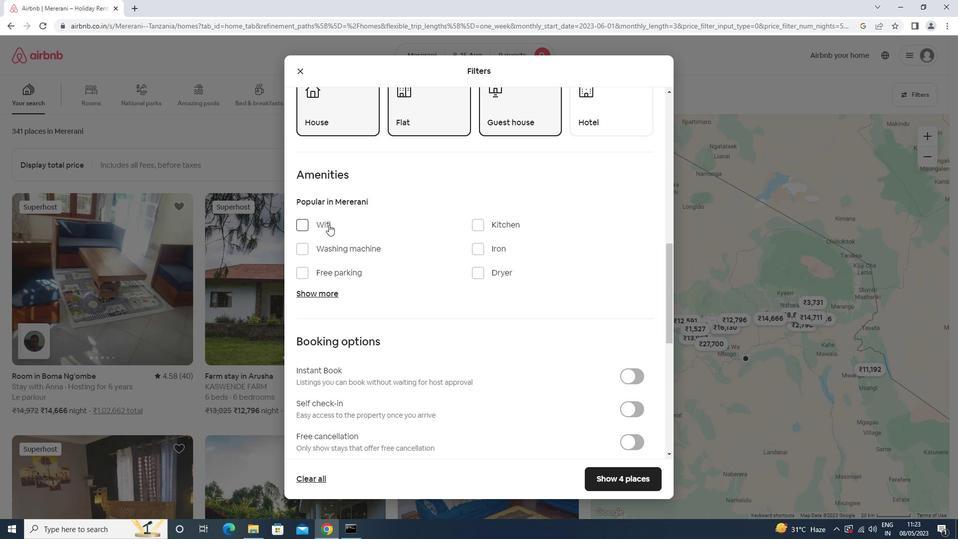 
Action: Mouse moved to (333, 269)
Screenshot: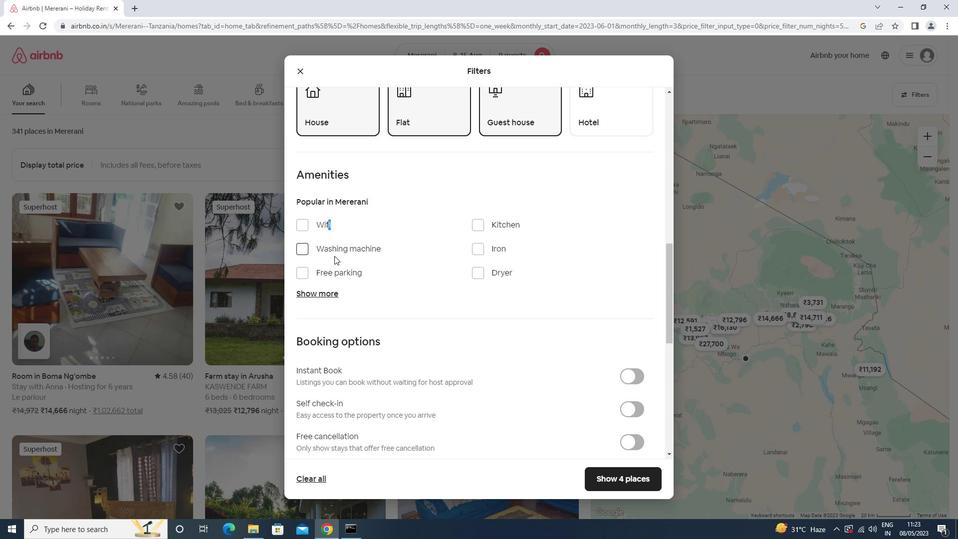 
Action: Mouse pressed left at (333, 269)
Screenshot: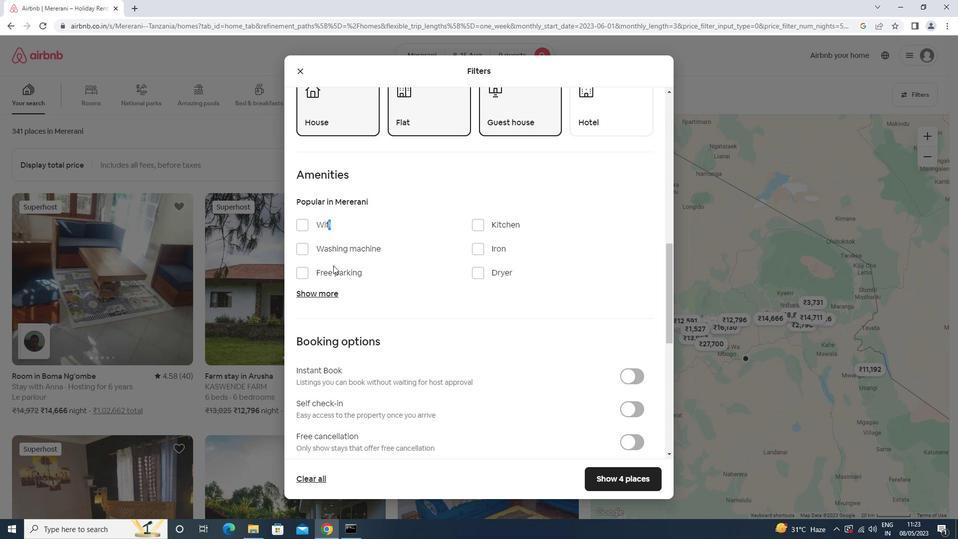 
Action: Mouse moved to (317, 222)
Screenshot: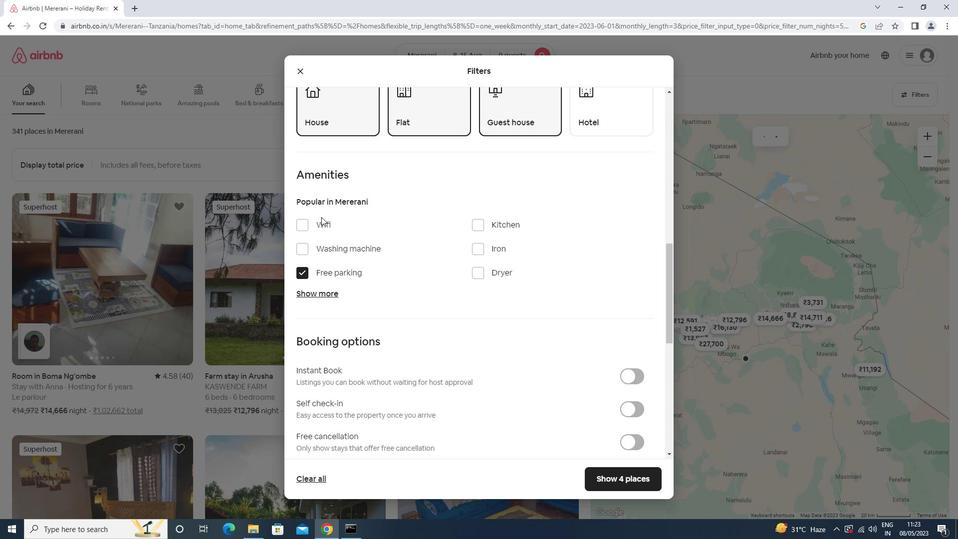 
Action: Mouse pressed left at (317, 222)
Screenshot: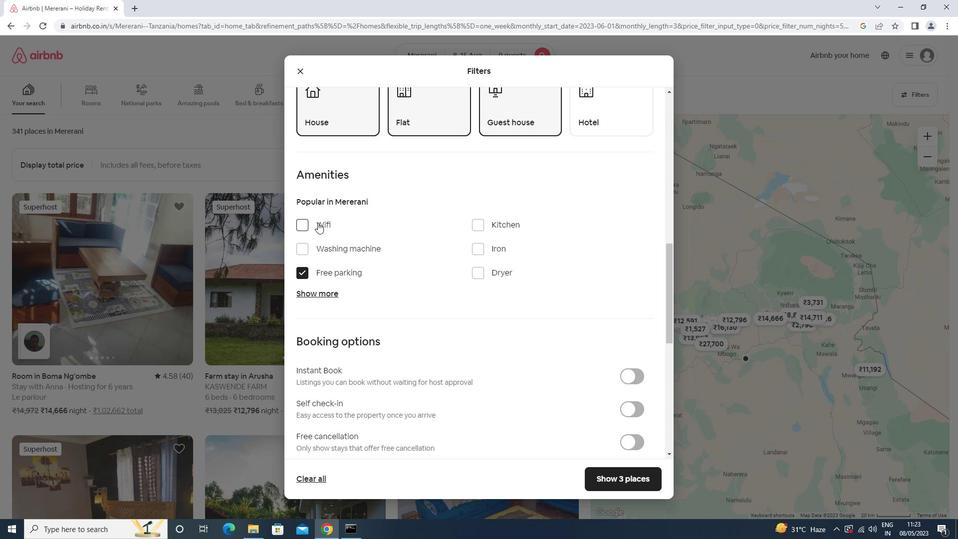 
Action: Mouse moved to (326, 293)
Screenshot: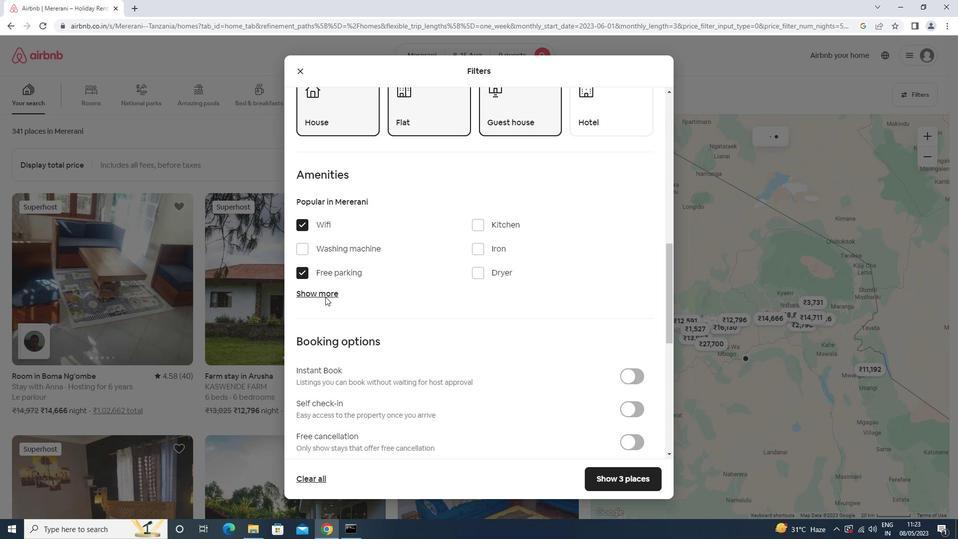 
Action: Mouse pressed left at (326, 293)
Screenshot: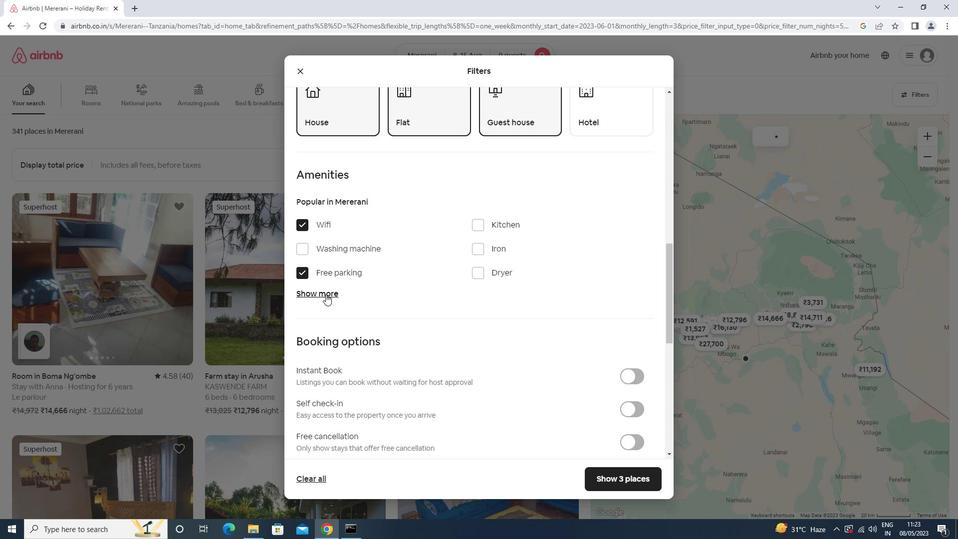 
Action: Mouse moved to (385, 274)
Screenshot: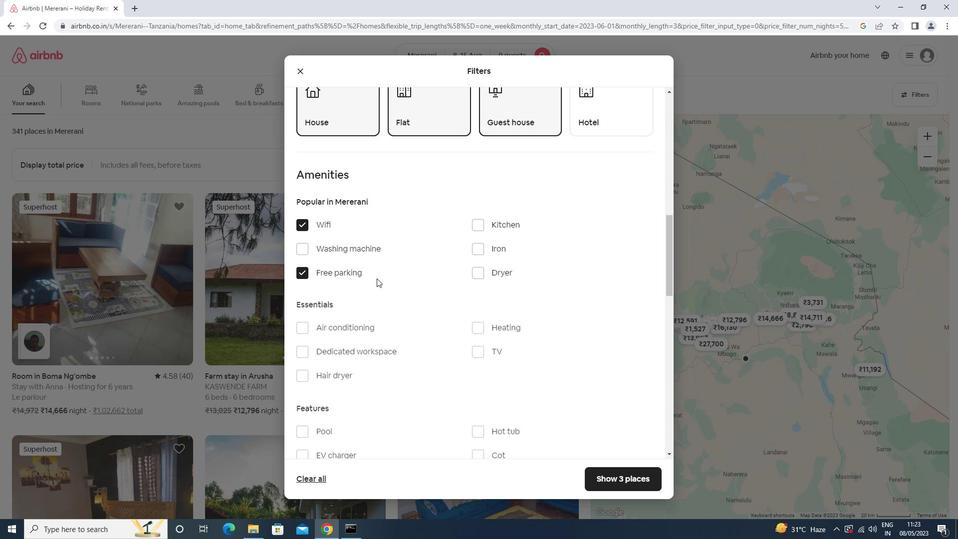 
Action: Mouse scrolled (385, 273) with delta (0, 0)
Screenshot: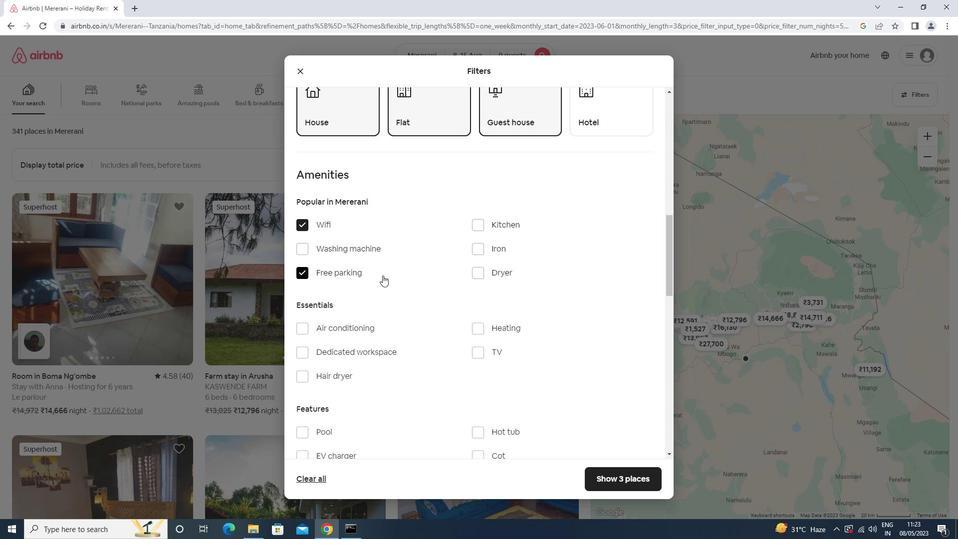 
Action: Mouse scrolled (385, 273) with delta (0, 0)
Screenshot: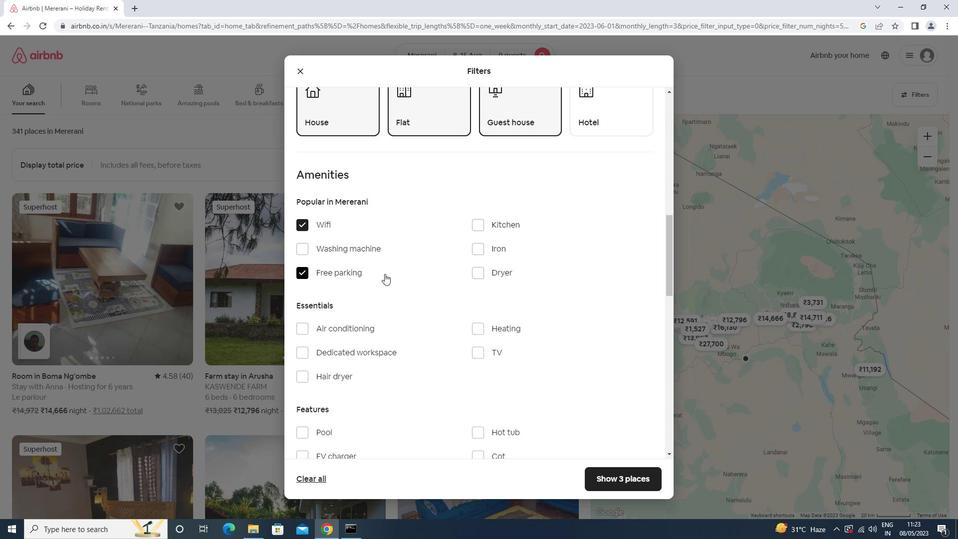 
Action: Mouse scrolled (385, 273) with delta (0, 0)
Screenshot: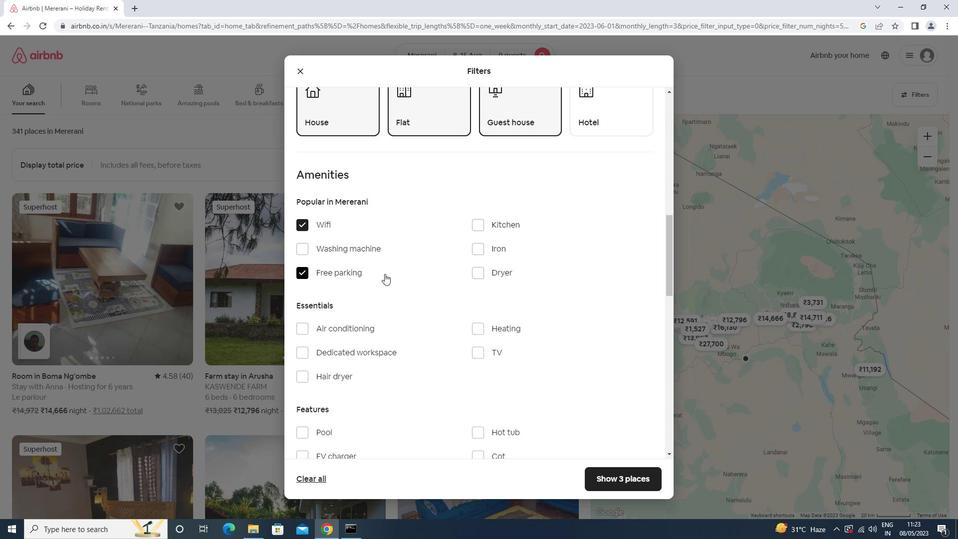 
Action: Mouse moved to (491, 197)
Screenshot: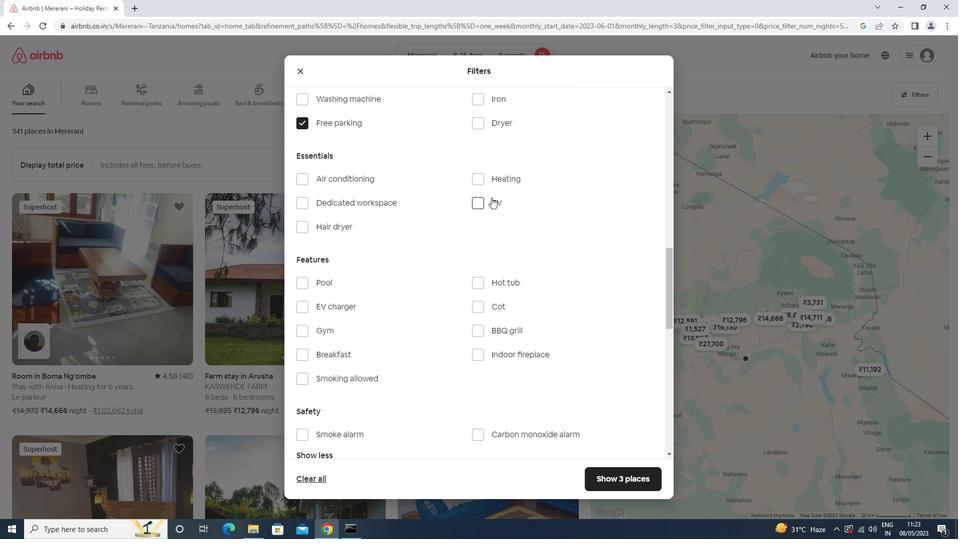 
Action: Mouse pressed left at (491, 197)
Screenshot: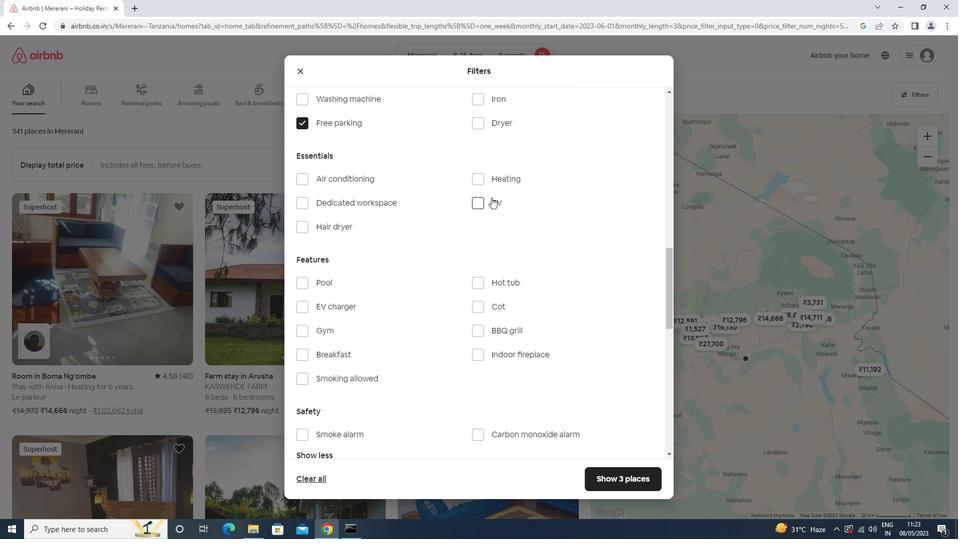 
Action: Mouse moved to (349, 328)
Screenshot: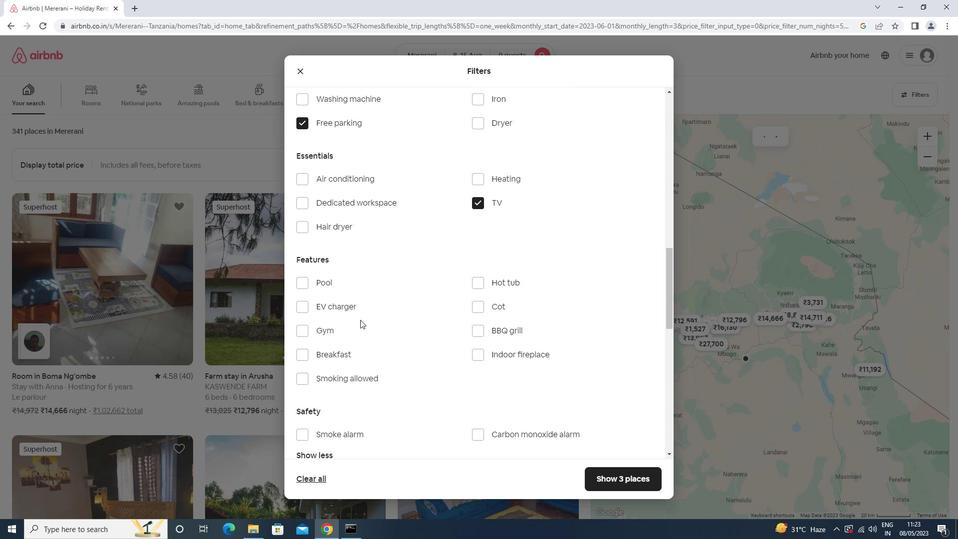 
Action: Mouse pressed left at (349, 328)
Screenshot: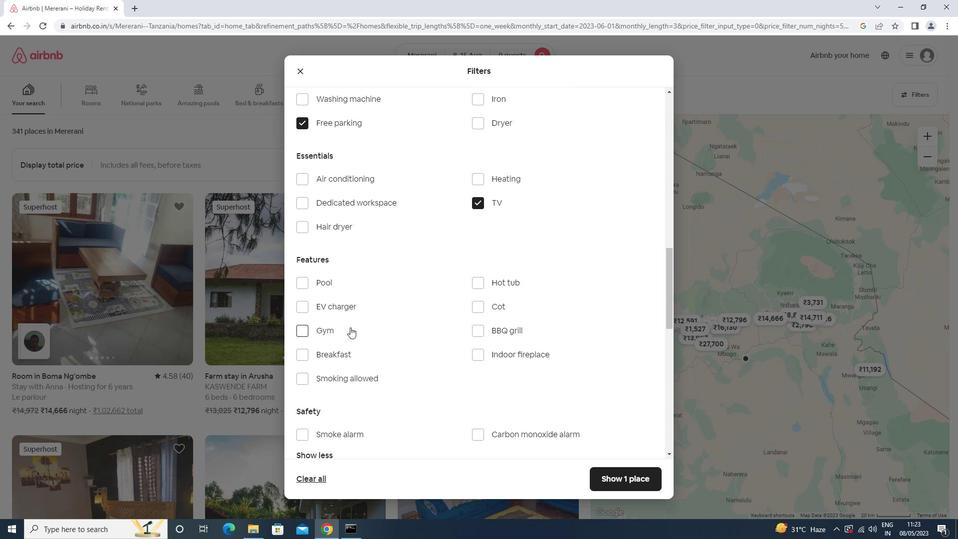 
Action: Mouse moved to (349, 347)
Screenshot: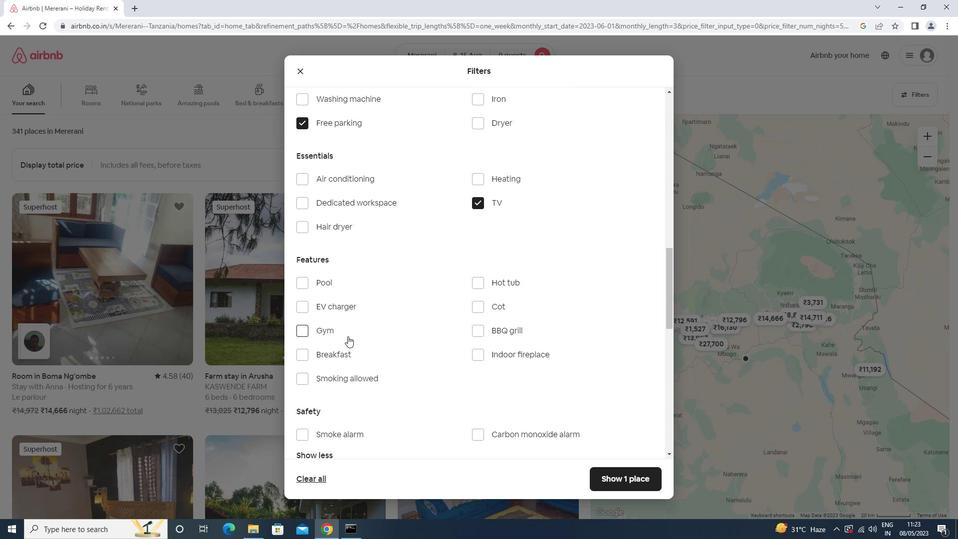 
Action: Mouse pressed left at (349, 347)
Screenshot: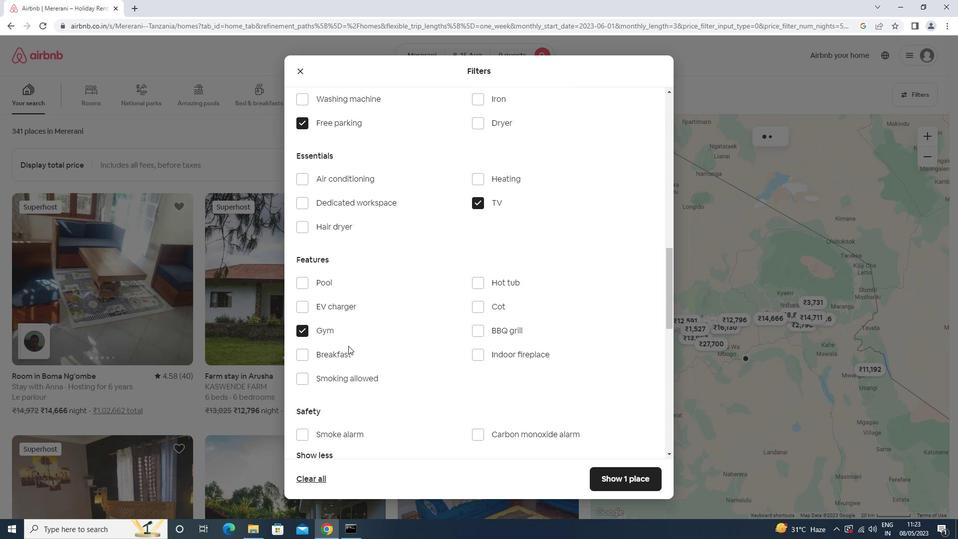 
Action: Mouse moved to (350, 354)
Screenshot: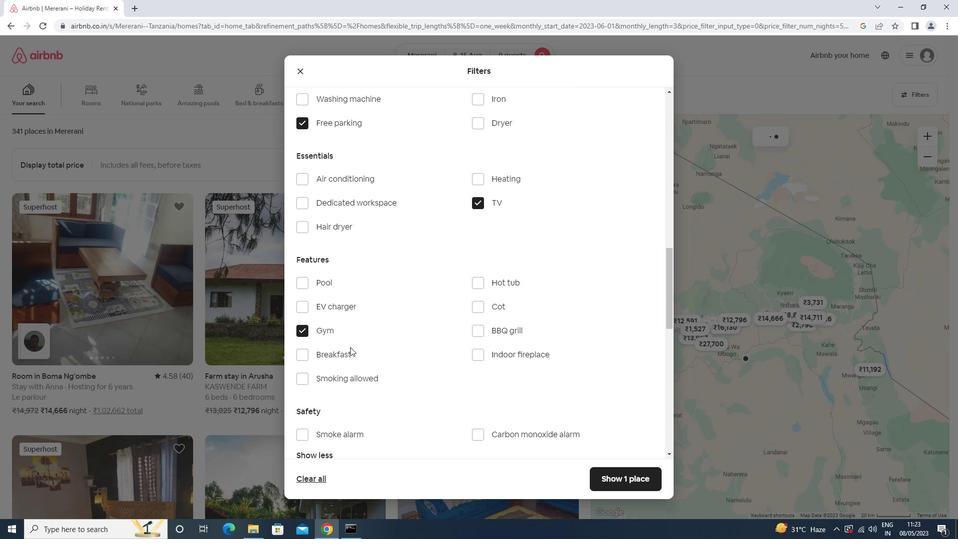 
Action: Mouse pressed left at (350, 354)
Screenshot: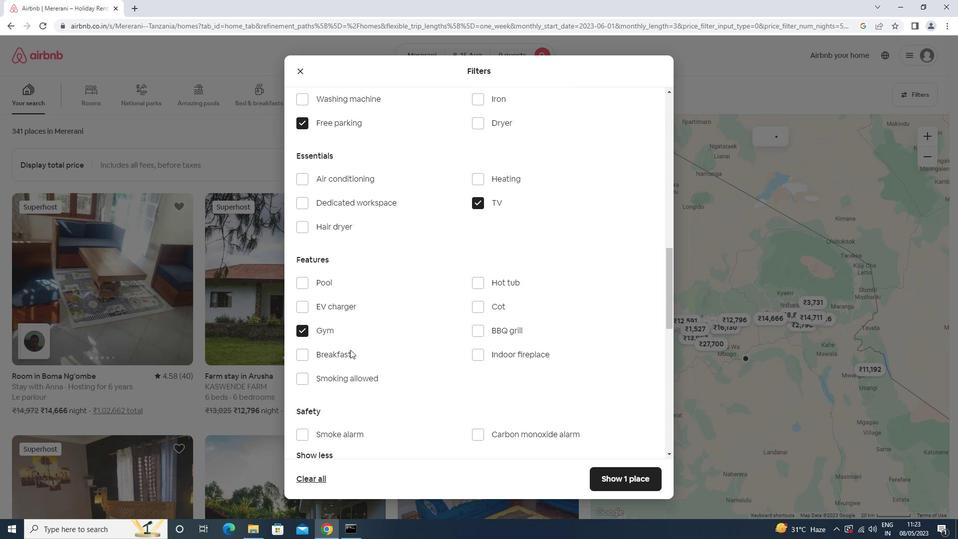 
Action: Mouse moved to (417, 282)
Screenshot: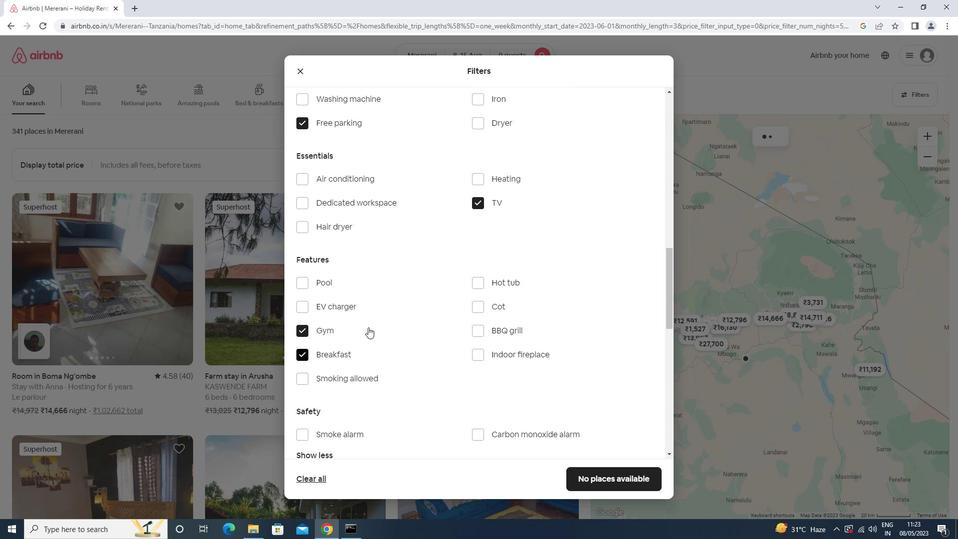 
Action: Mouse scrolled (417, 281) with delta (0, 0)
Screenshot: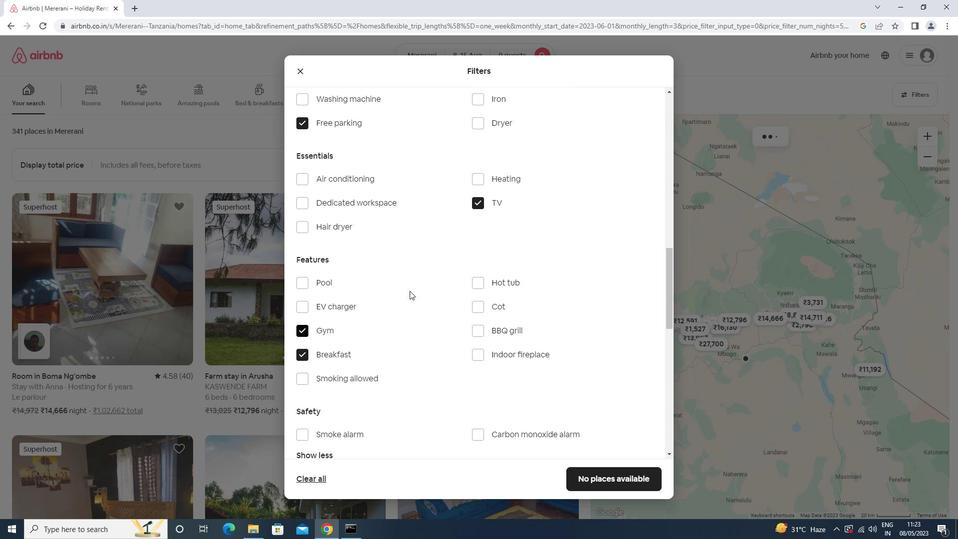 
Action: Mouse scrolled (417, 281) with delta (0, 0)
Screenshot: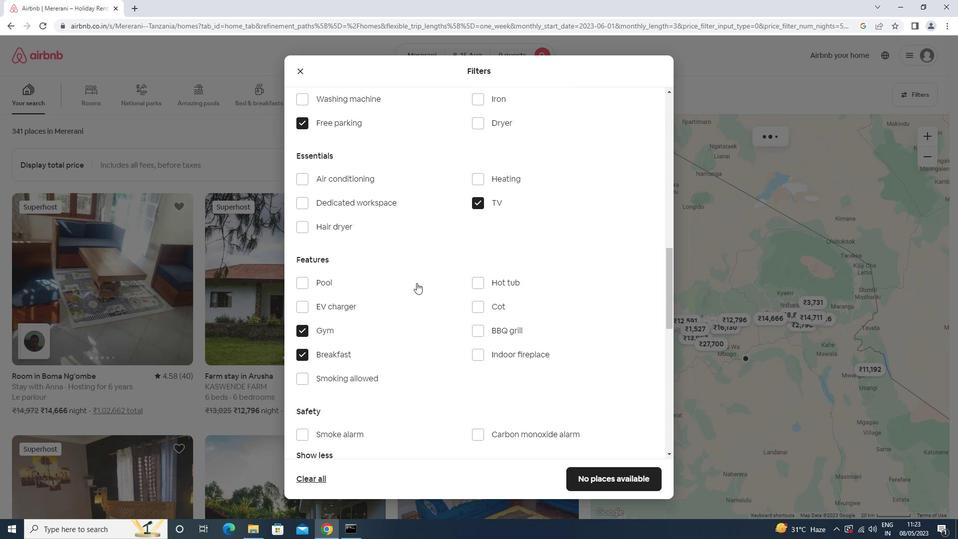 
Action: Mouse scrolled (417, 281) with delta (0, 0)
Screenshot: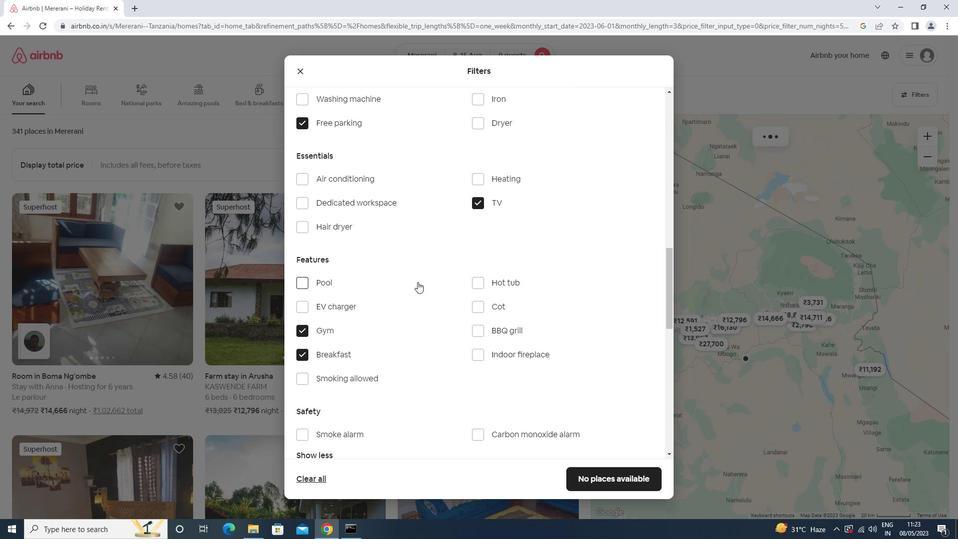 
Action: Mouse scrolled (417, 281) with delta (0, 0)
Screenshot: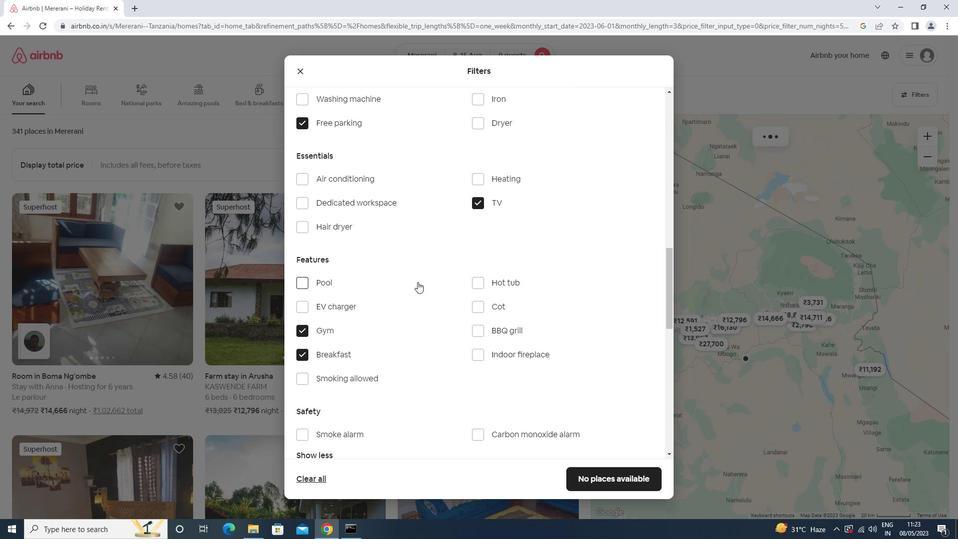 
Action: Mouse moved to (627, 363)
Screenshot: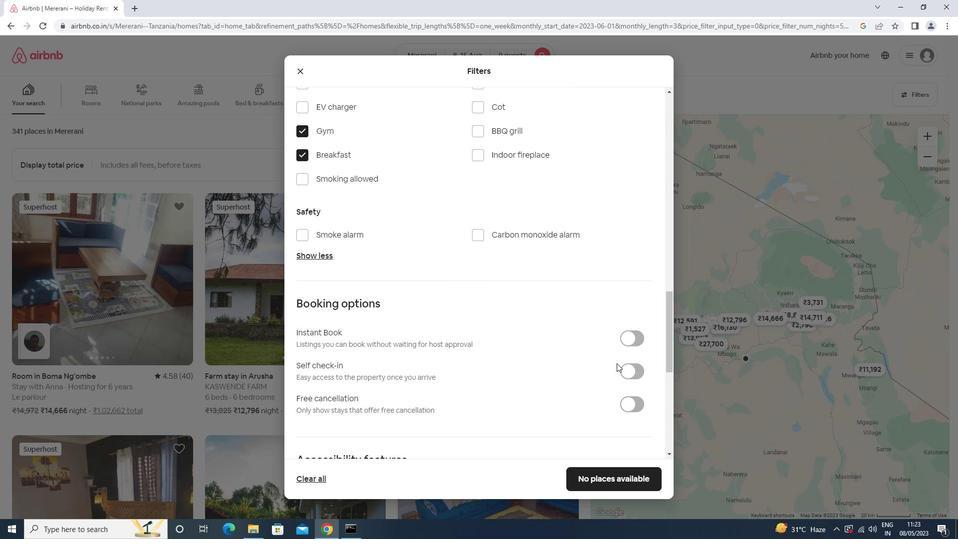 
Action: Mouse pressed left at (627, 363)
Screenshot: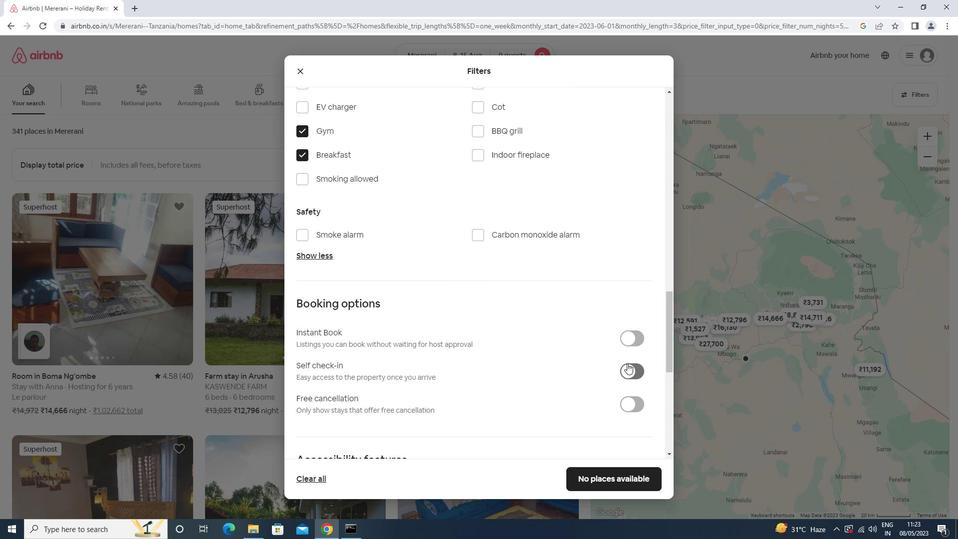 
Action: Mouse moved to (466, 314)
Screenshot: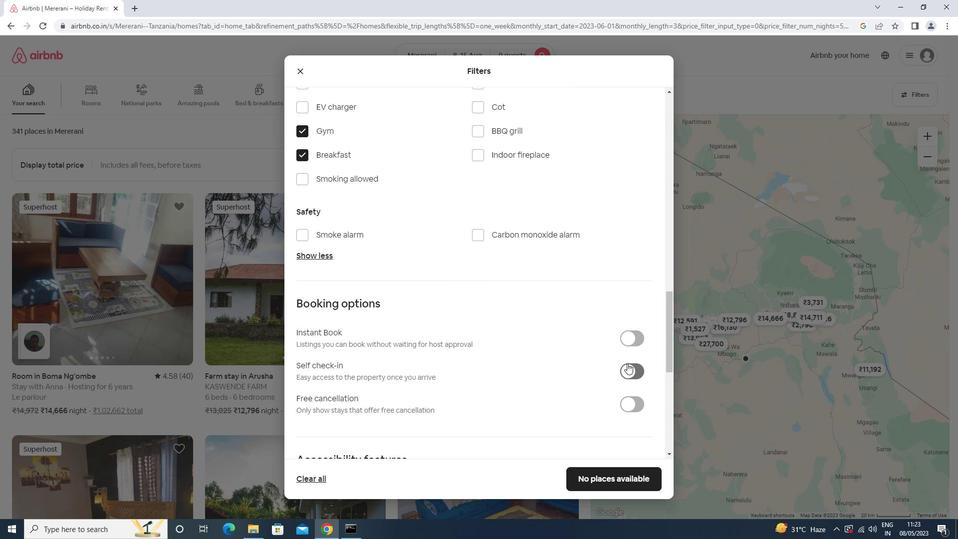 
Action: Mouse scrolled (466, 314) with delta (0, 0)
Screenshot: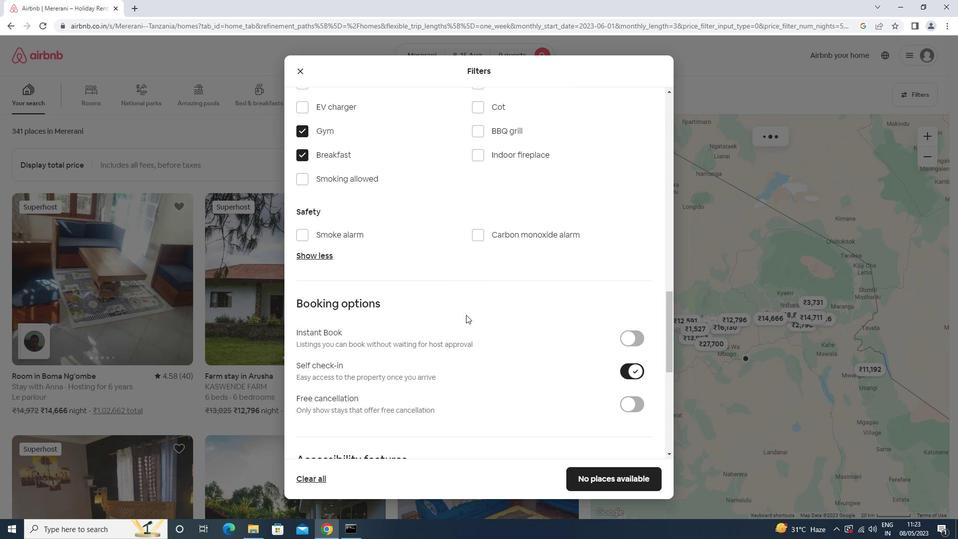 
Action: Mouse scrolled (466, 314) with delta (0, 0)
Screenshot: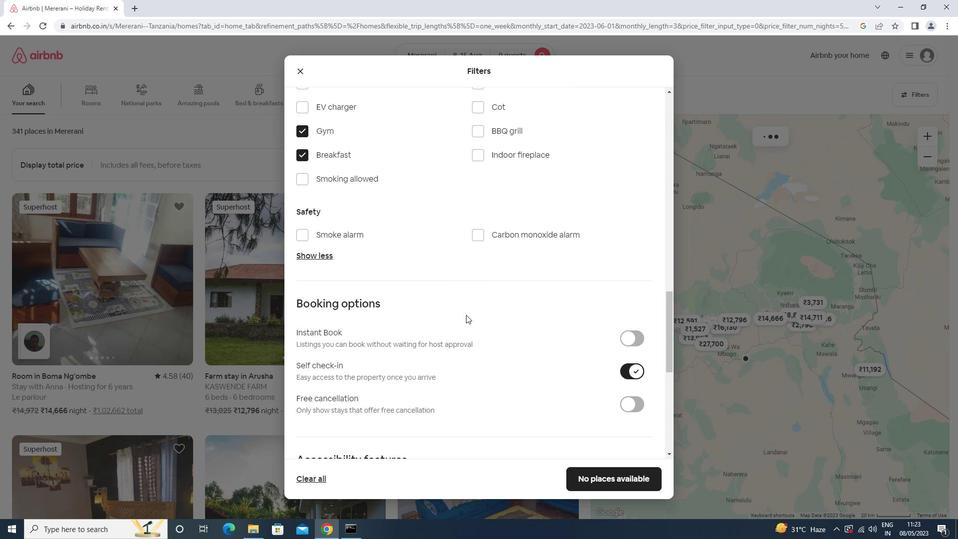 
Action: Mouse scrolled (466, 314) with delta (0, 0)
Screenshot: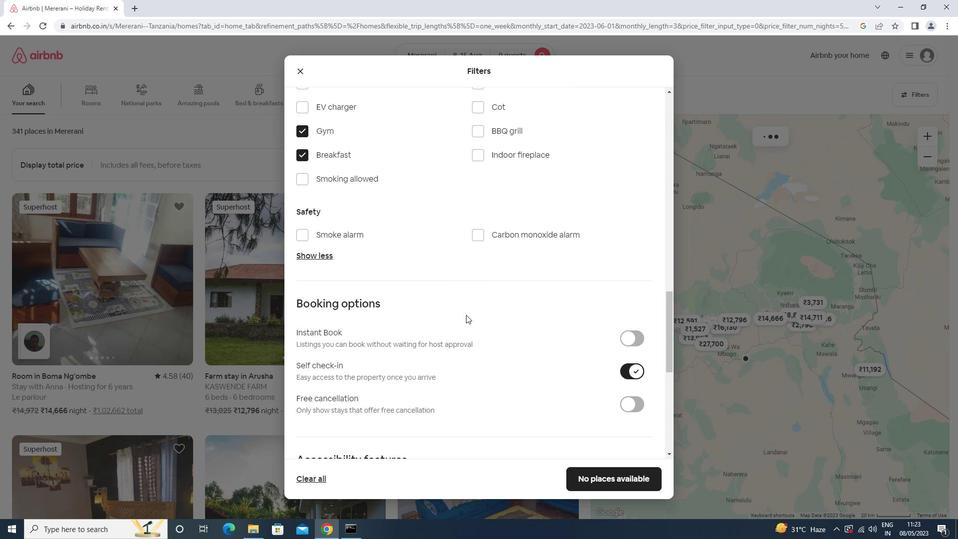 
Action: Mouse scrolled (466, 314) with delta (0, 0)
Screenshot: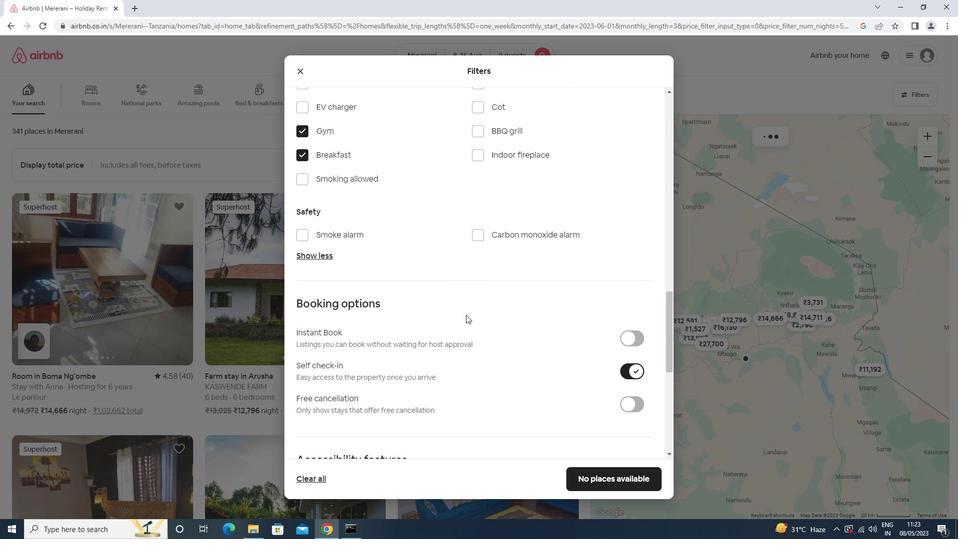 
Action: Mouse scrolled (466, 314) with delta (0, 0)
Screenshot: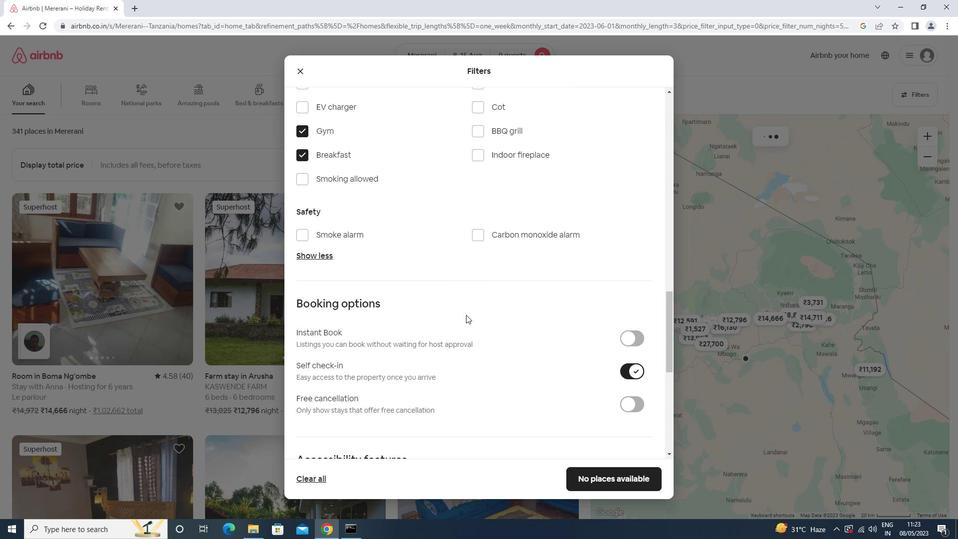 
Action: Mouse moved to (436, 346)
Screenshot: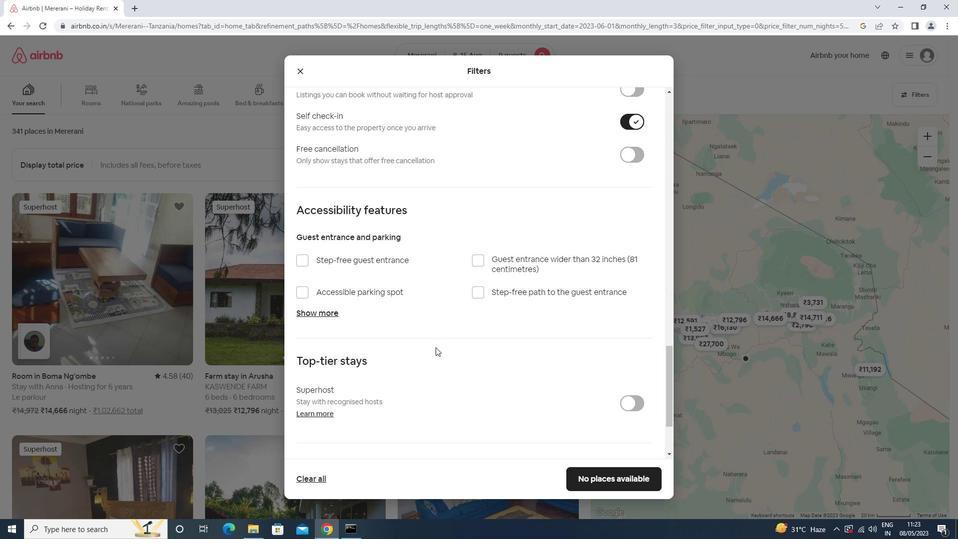 
Action: Mouse scrolled (436, 346) with delta (0, 0)
Screenshot: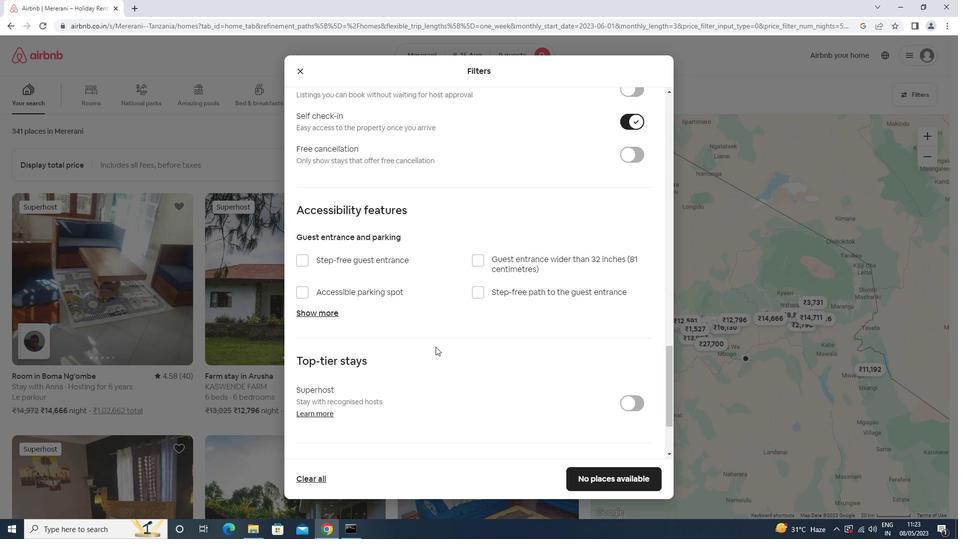 
Action: Mouse scrolled (436, 346) with delta (0, 0)
Screenshot: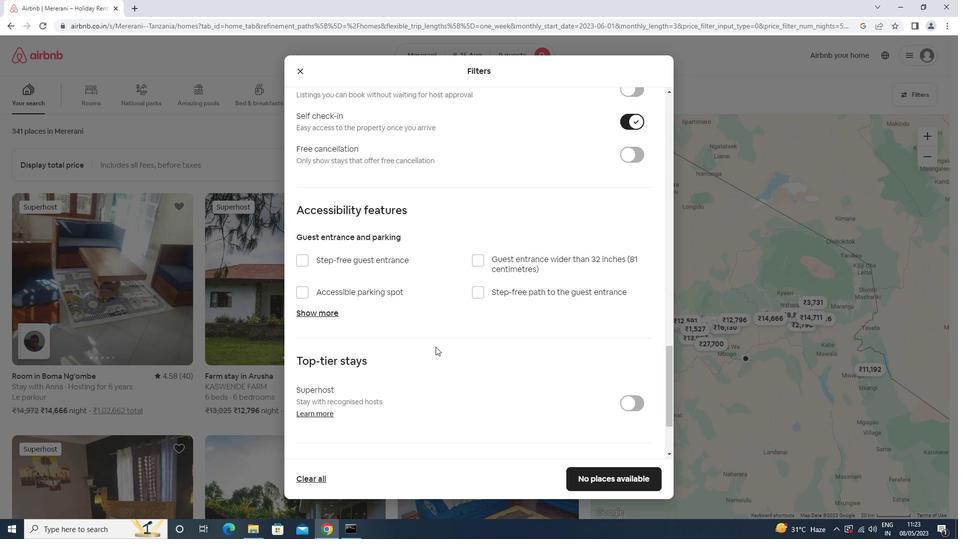 
Action: Mouse scrolled (436, 346) with delta (0, 0)
Screenshot: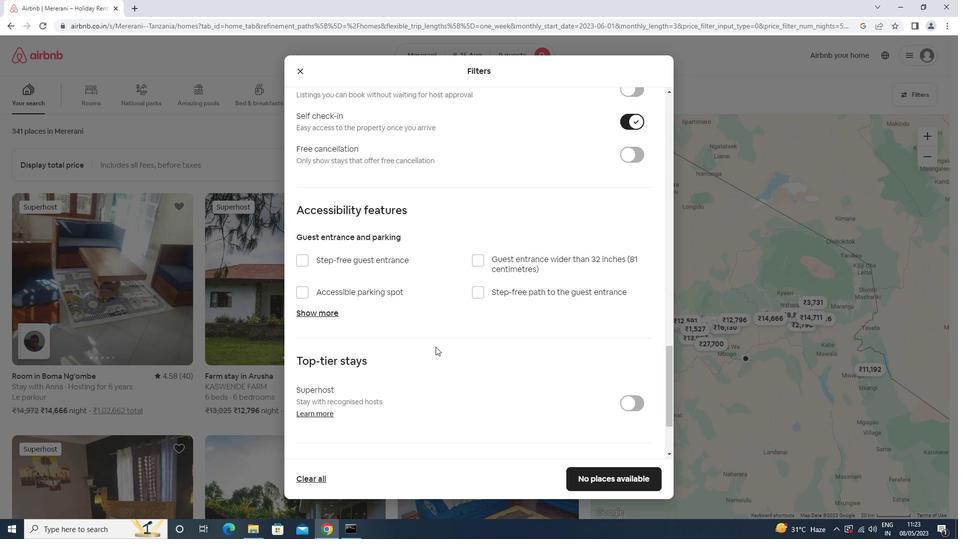 
Action: Mouse scrolled (436, 346) with delta (0, 0)
Screenshot: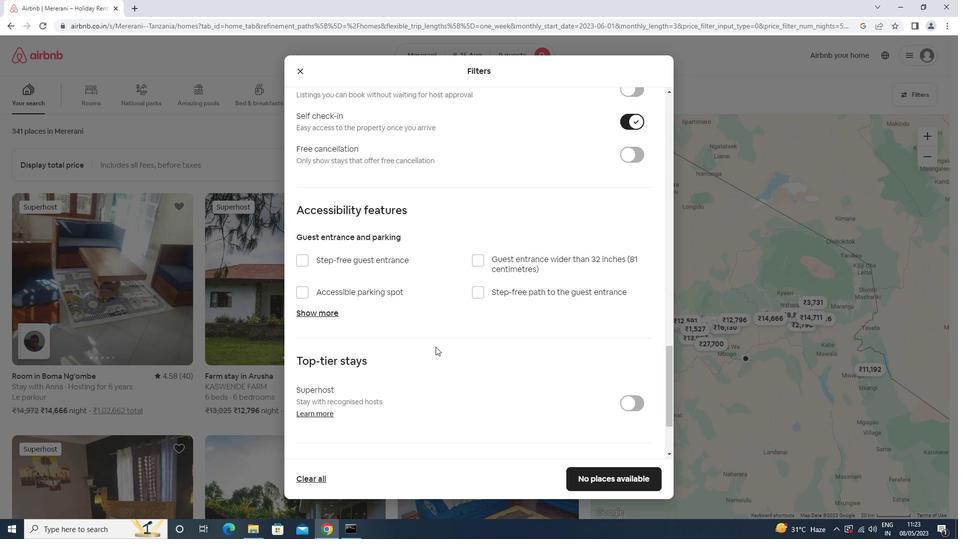 
Action: Mouse scrolled (436, 346) with delta (0, 0)
Screenshot: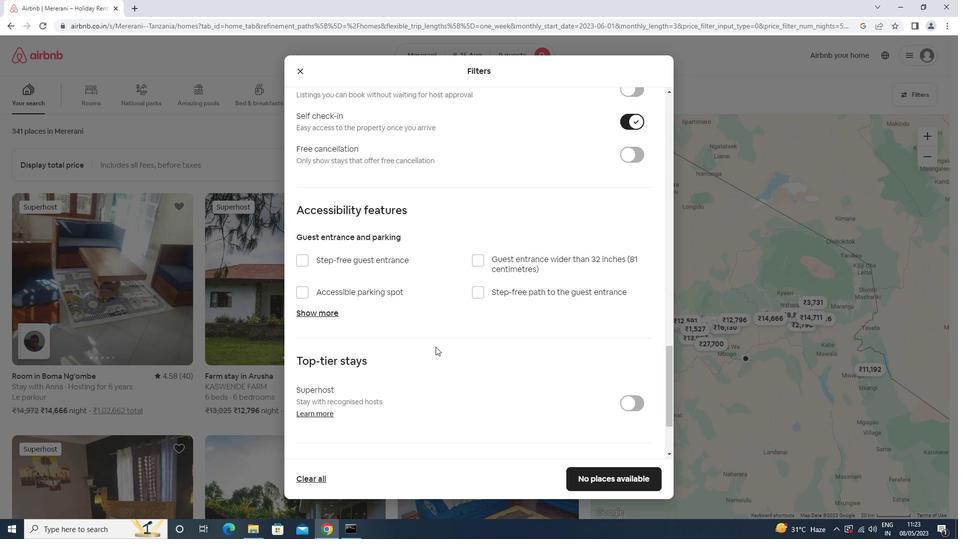 
Action: Mouse scrolled (436, 346) with delta (0, 0)
Screenshot: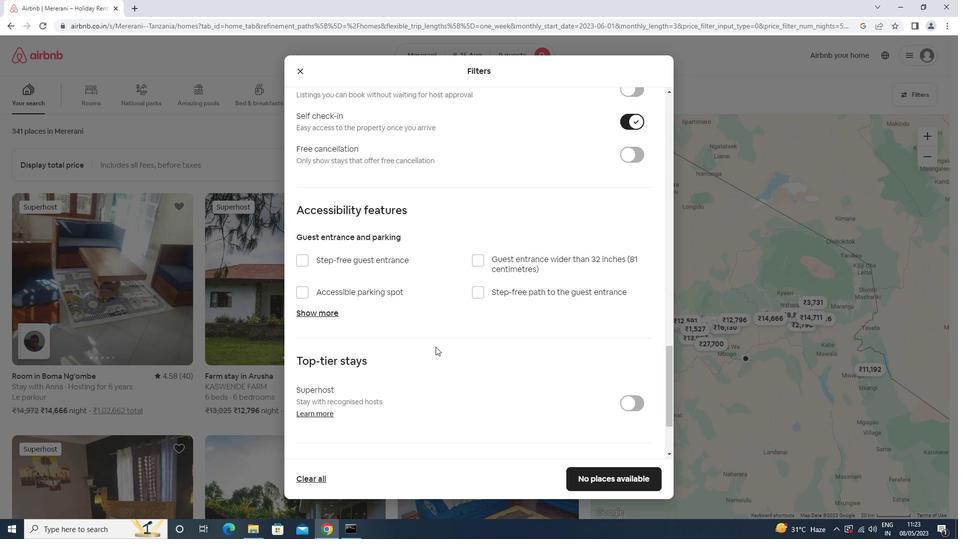
Action: Mouse moved to (374, 383)
Screenshot: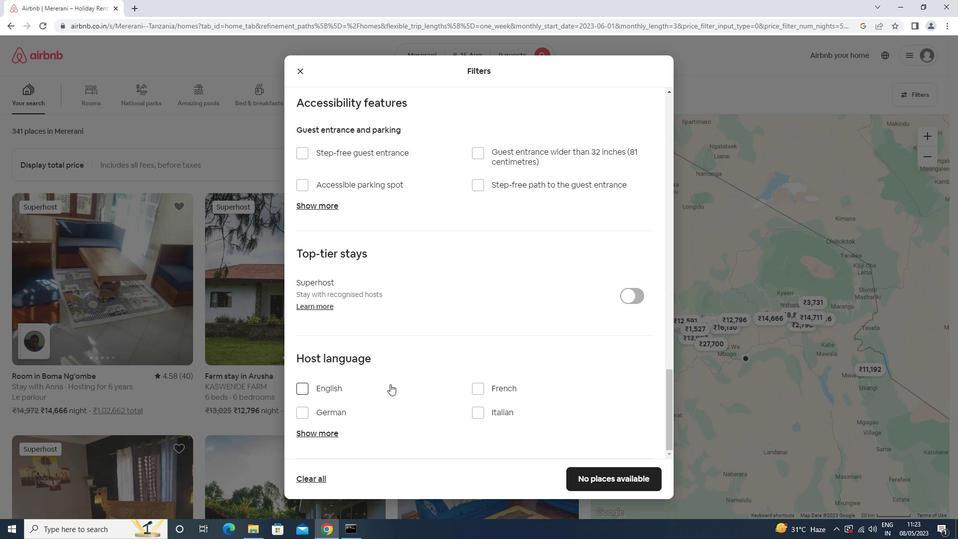 
Action: Mouse pressed left at (374, 383)
Screenshot: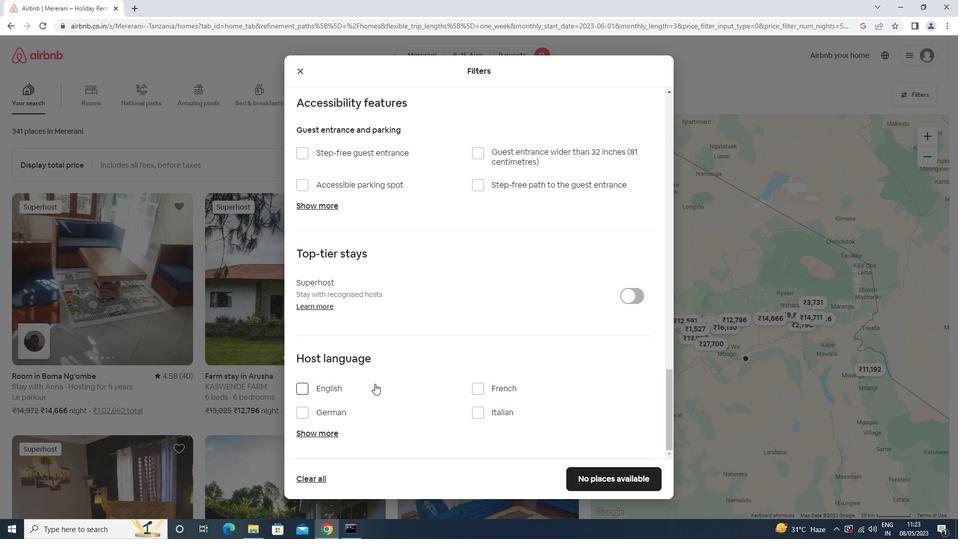 
Action: Mouse moved to (602, 473)
Screenshot: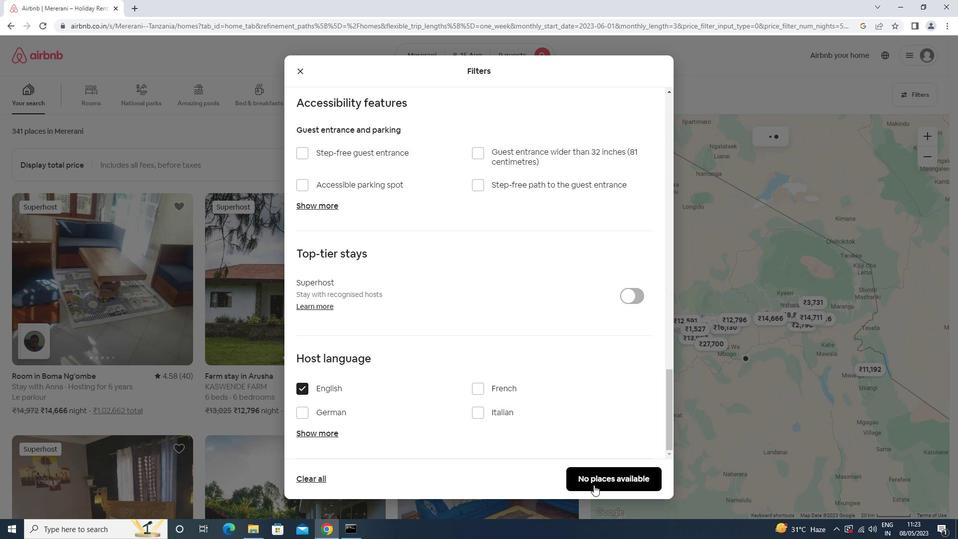 
Action: Mouse pressed left at (602, 473)
Screenshot: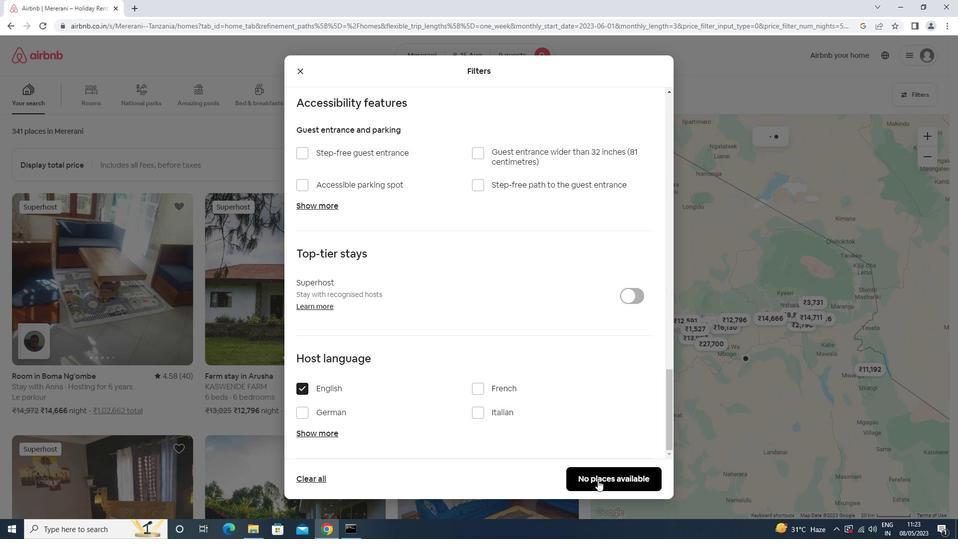 
Action: Mouse moved to (605, 470)
Screenshot: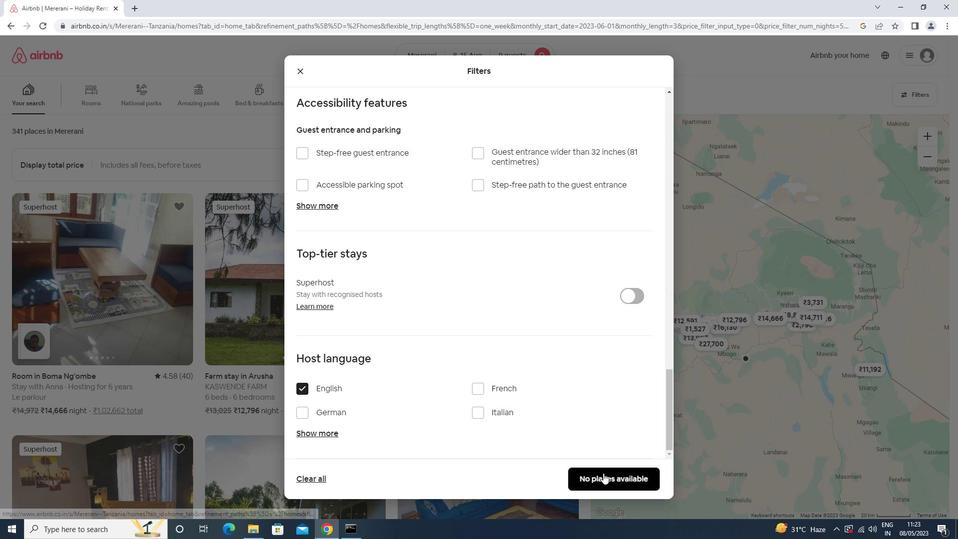 
